 Task: Find round trip flights from New Delhi to Dubai for two passengers in economy class, departing on September 1 and returning on September 15.
Action: Mouse pressed left at (332, 236)
Screenshot: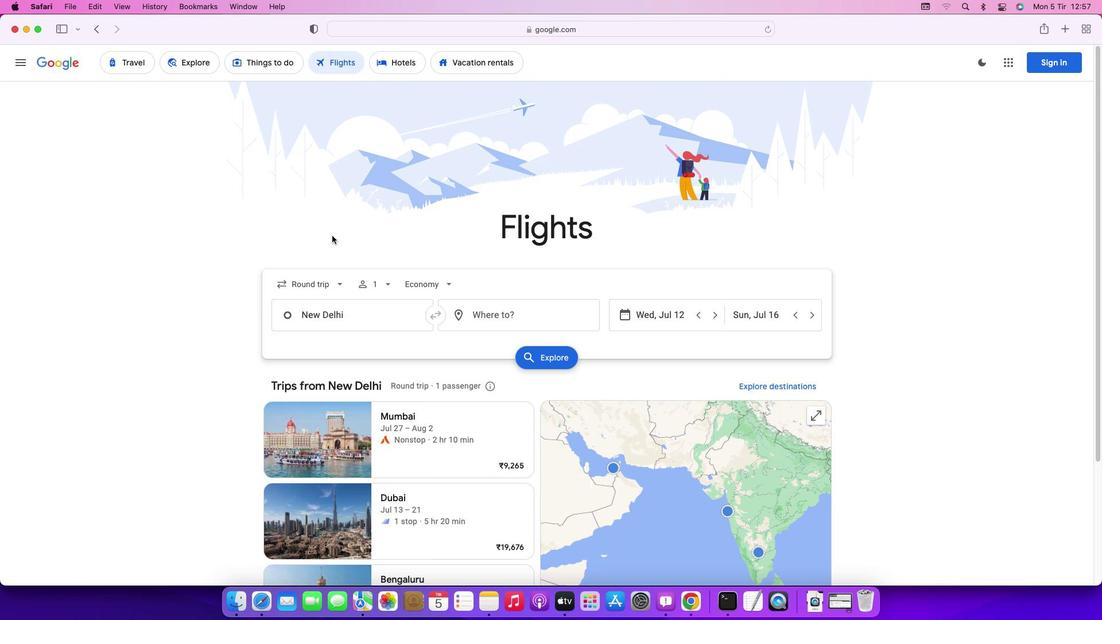 
Action: Mouse moved to (317, 280)
Screenshot: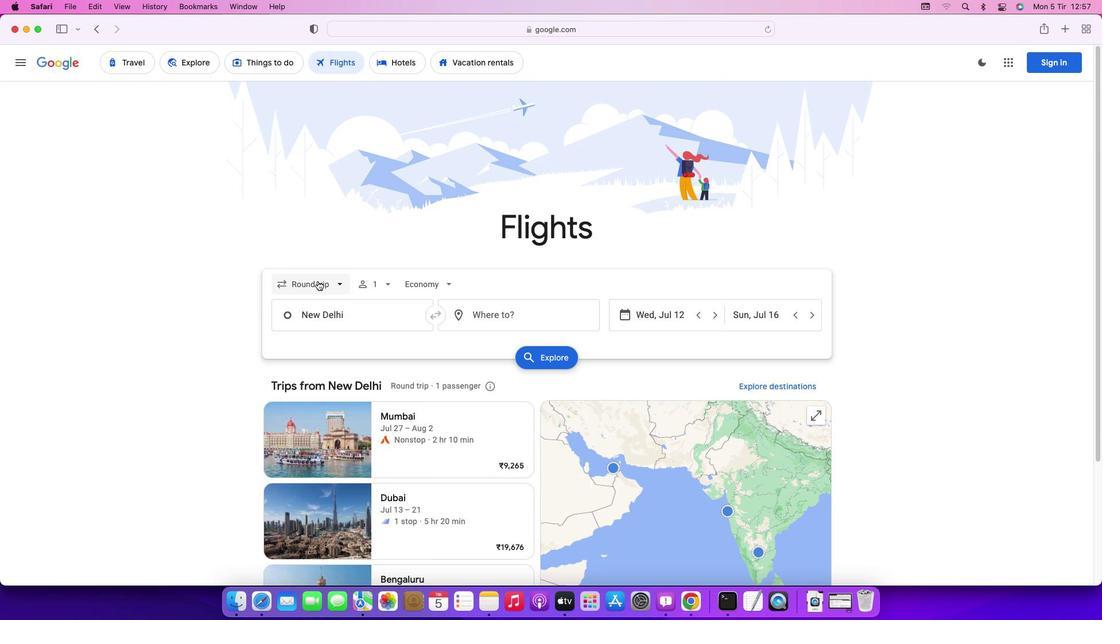 
Action: Mouse pressed left at (317, 280)
Screenshot: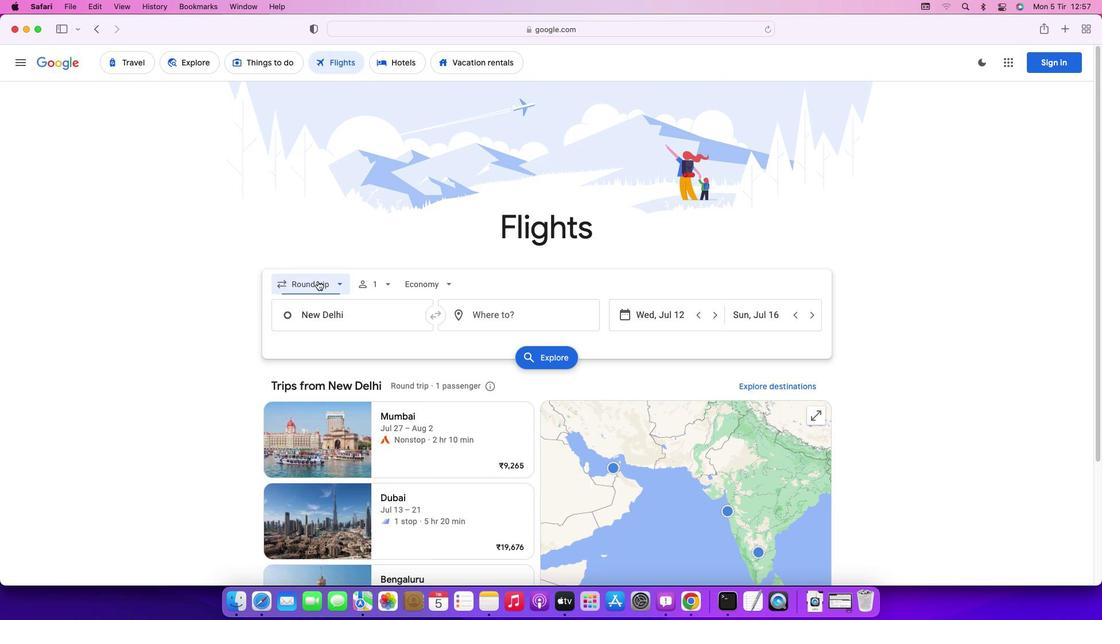 
Action: Mouse moved to (316, 314)
Screenshot: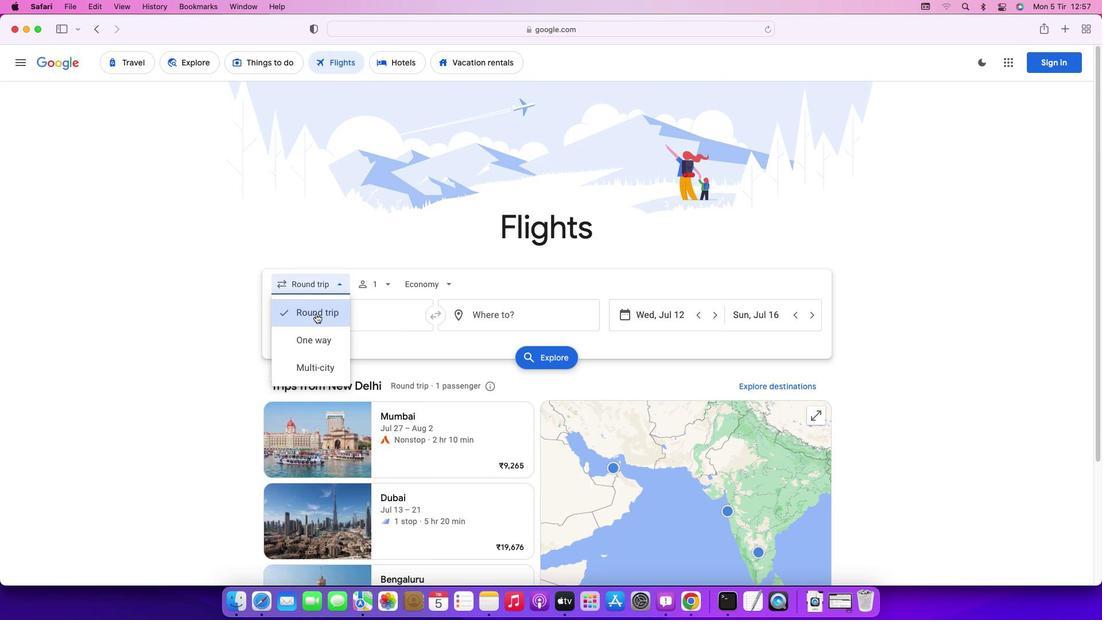
Action: Mouse pressed left at (316, 314)
Screenshot: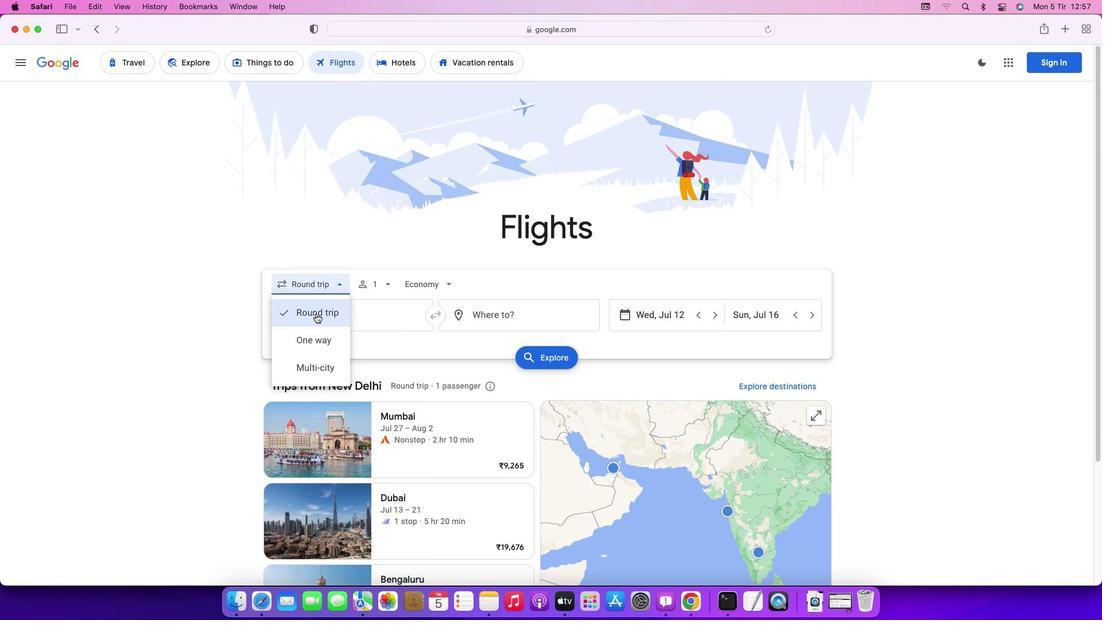 
Action: Mouse moved to (377, 283)
Screenshot: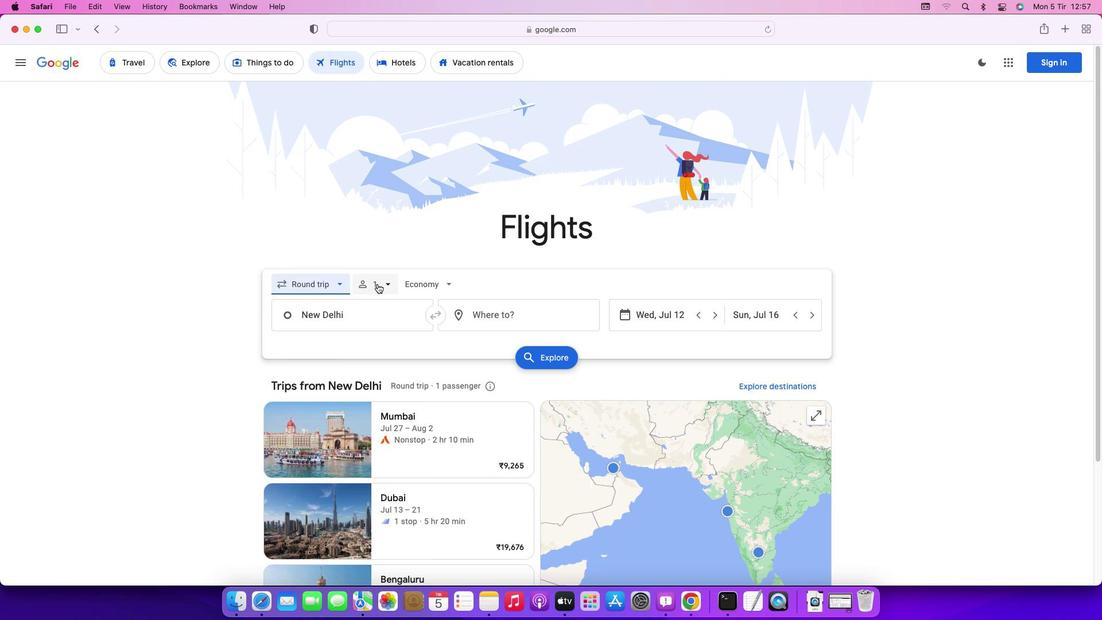 
Action: Mouse pressed left at (377, 283)
Screenshot: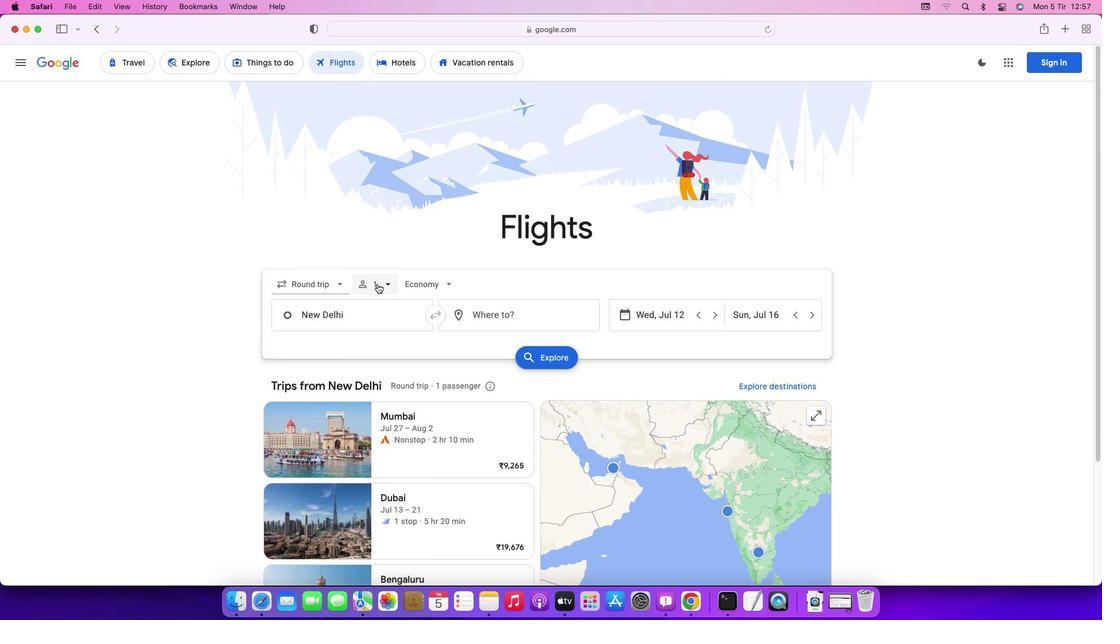 
Action: Mouse moved to (453, 313)
Screenshot: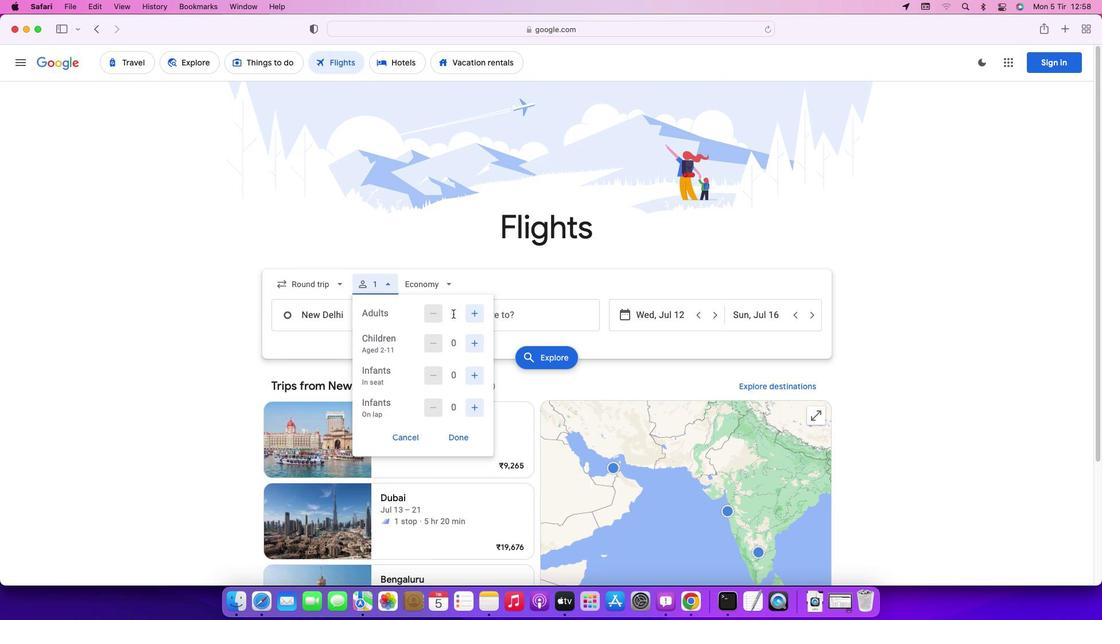 
Action: Mouse pressed left at (453, 313)
Screenshot: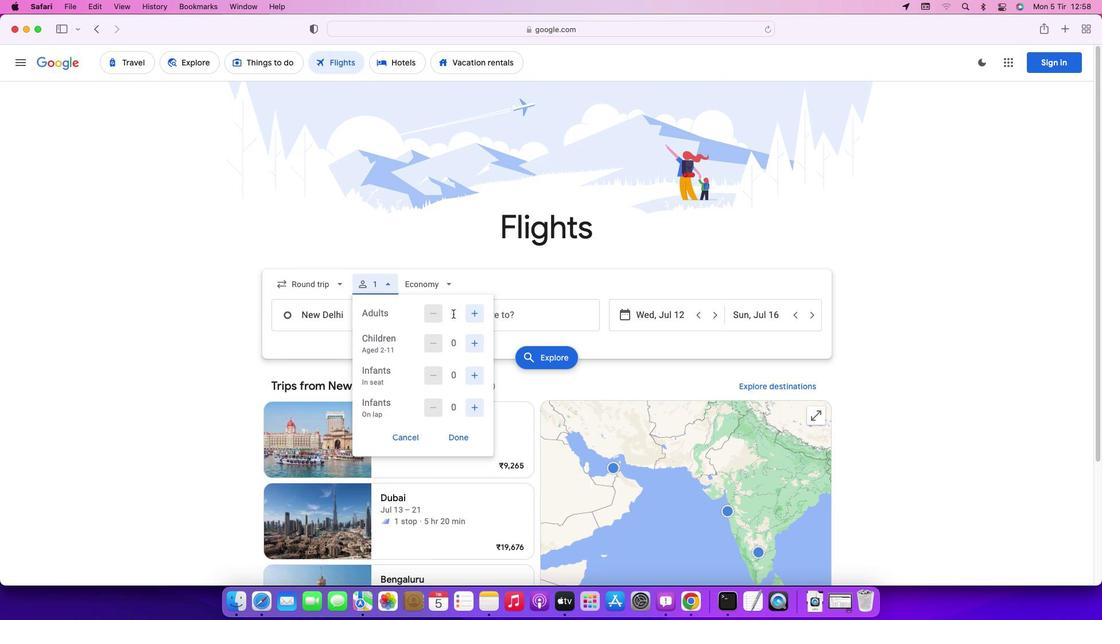 
Action: Mouse moved to (472, 338)
Screenshot: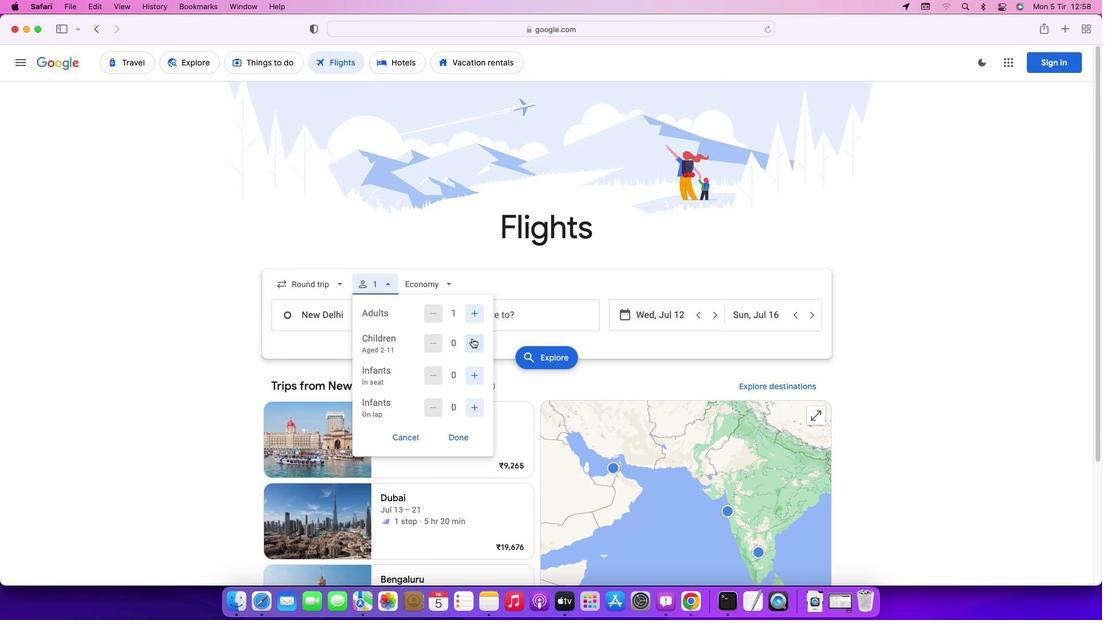 
Action: Mouse pressed left at (472, 338)
Screenshot: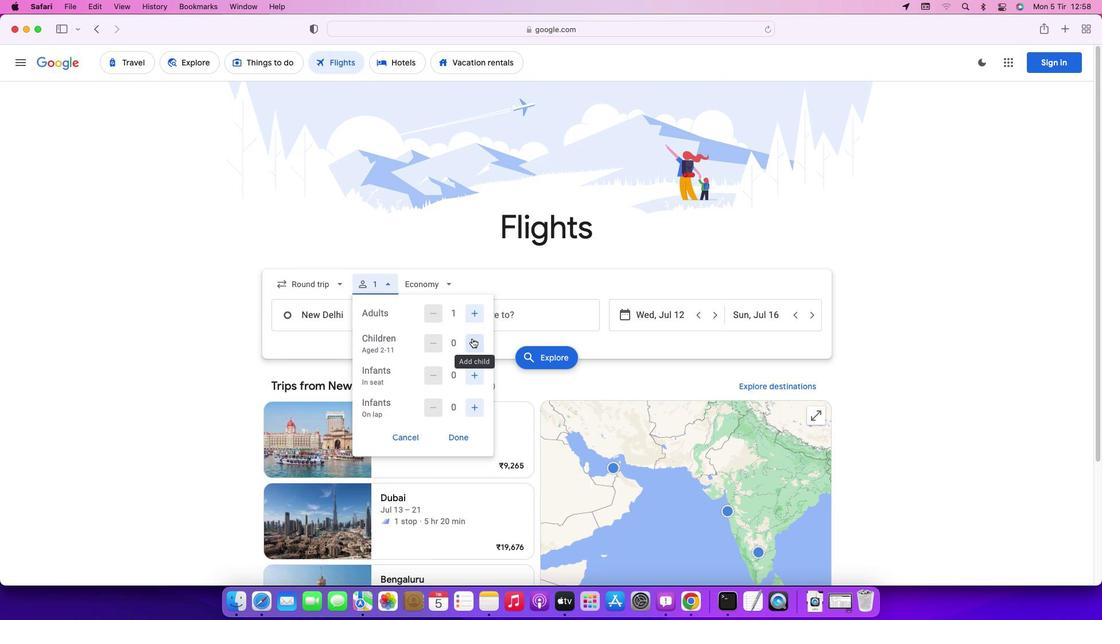 
Action: Mouse moved to (457, 439)
Screenshot: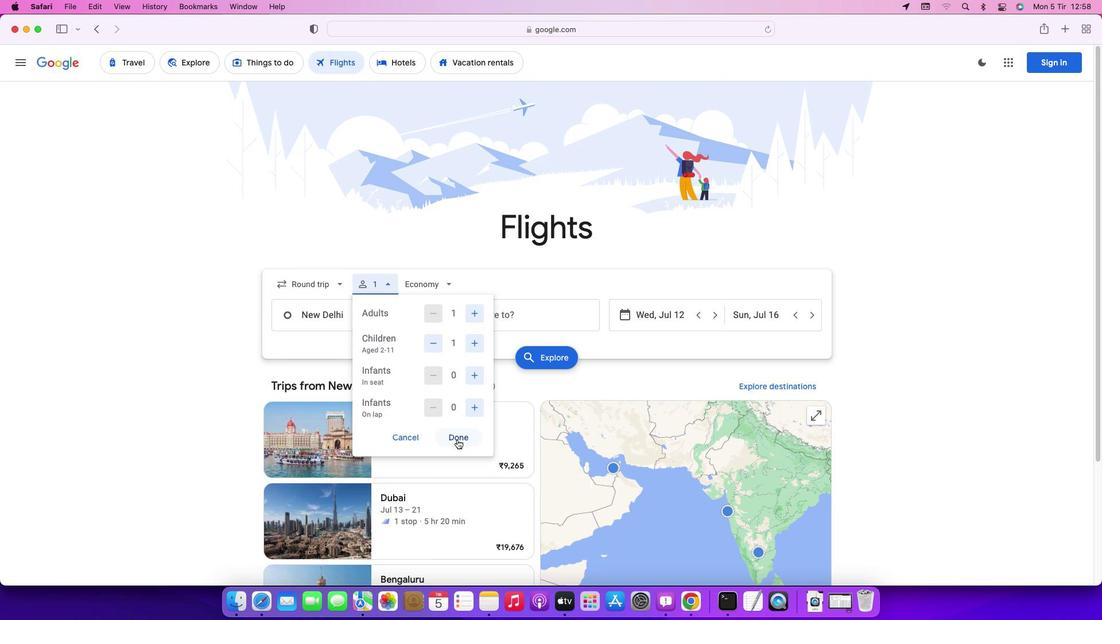 
Action: Mouse pressed left at (457, 439)
Screenshot: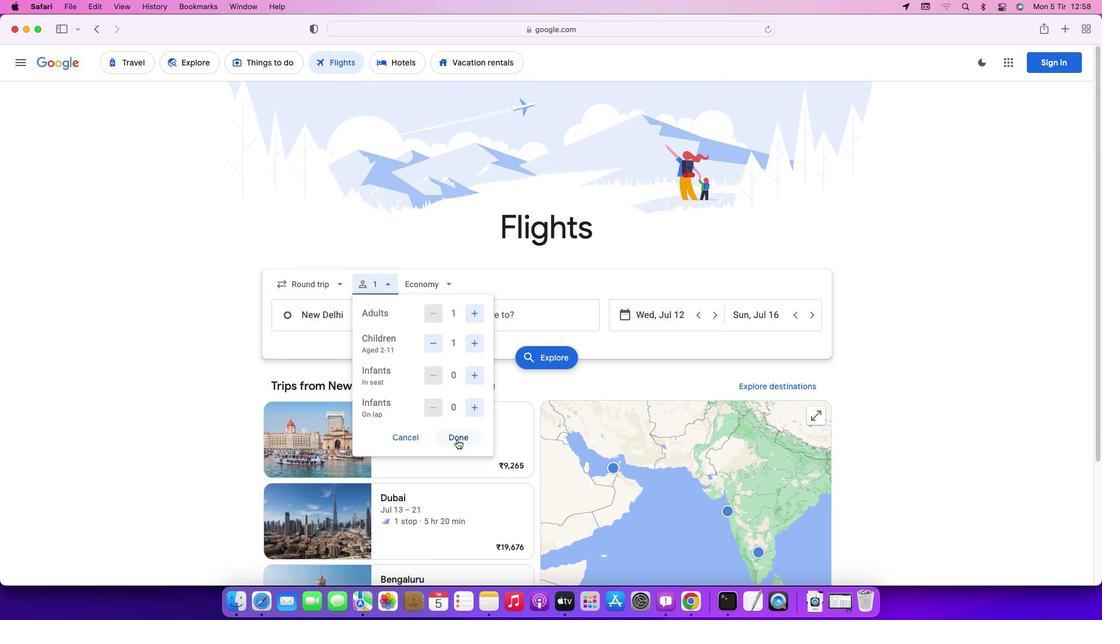 
Action: Mouse moved to (437, 286)
Screenshot: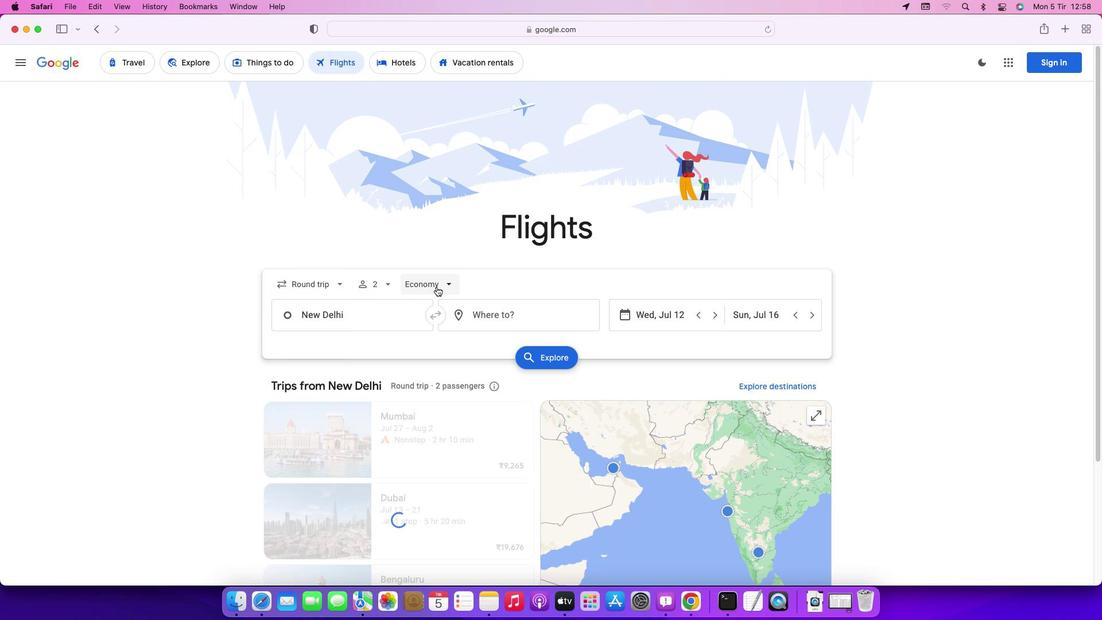 
Action: Mouse pressed left at (437, 286)
Screenshot: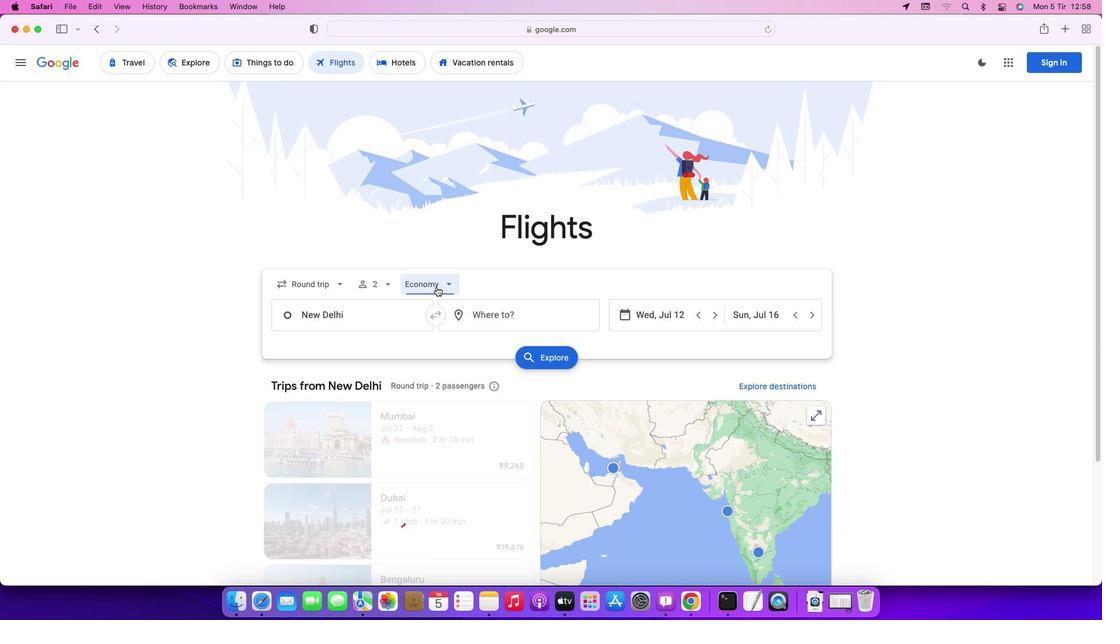 
Action: Mouse moved to (442, 315)
Screenshot: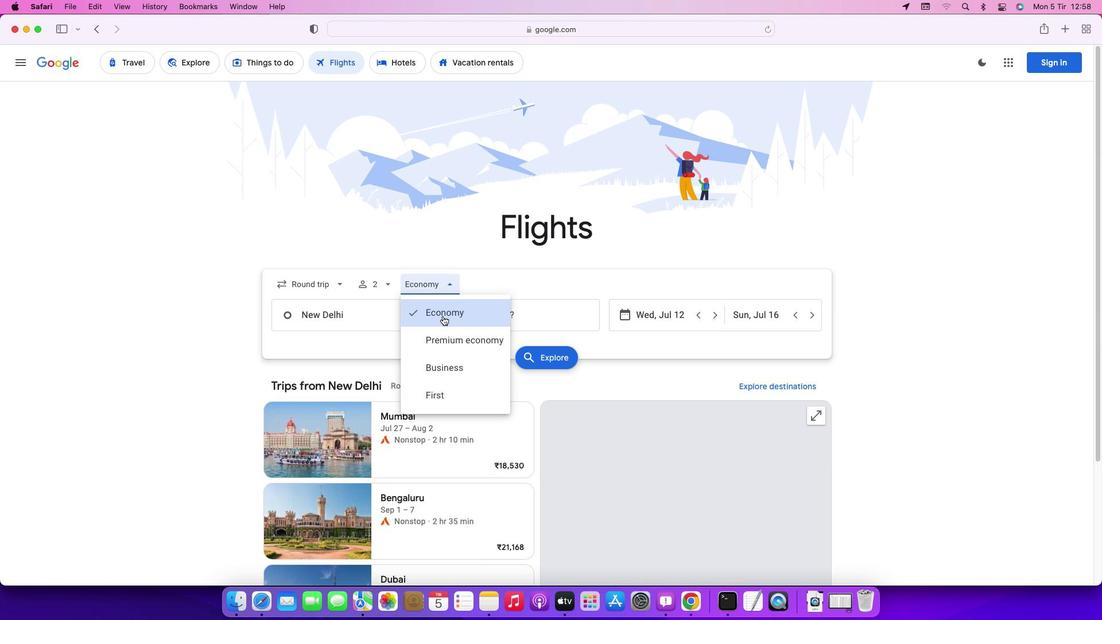 
Action: Mouse pressed left at (442, 315)
Screenshot: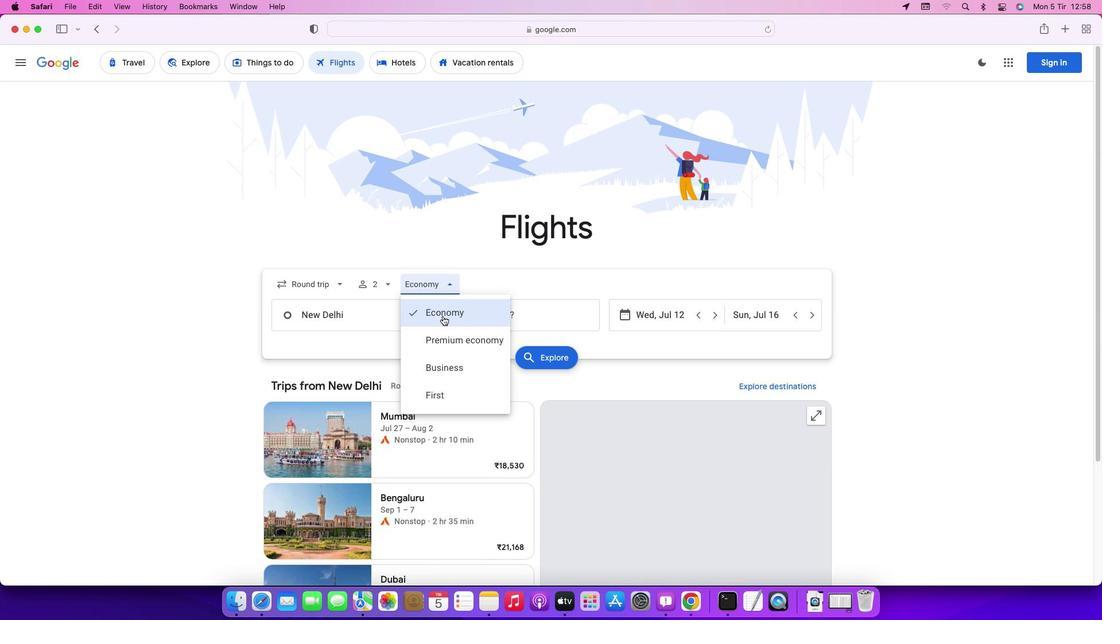 
Action: Mouse moved to (367, 319)
Screenshot: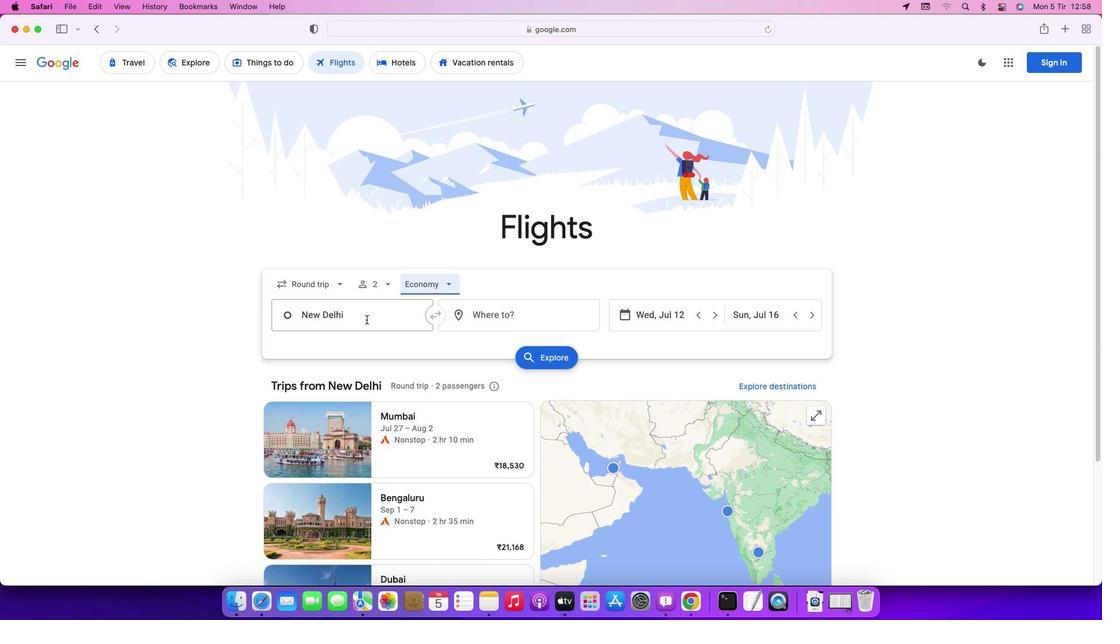
Action: Mouse pressed left at (367, 319)
Screenshot: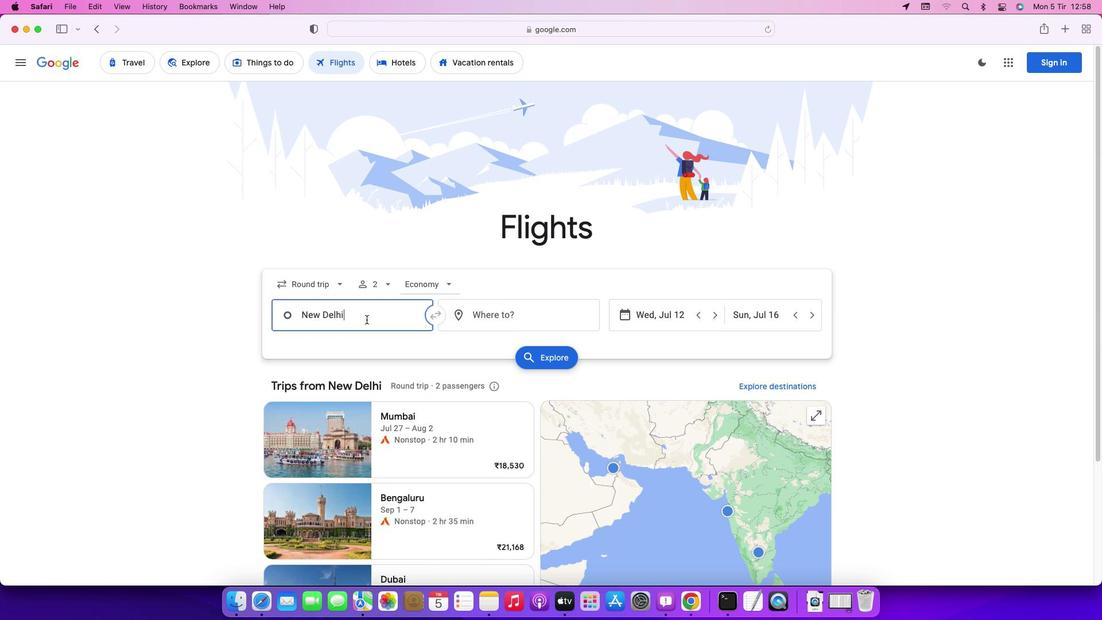 
Action: Mouse moved to (364, 319)
Screenshot: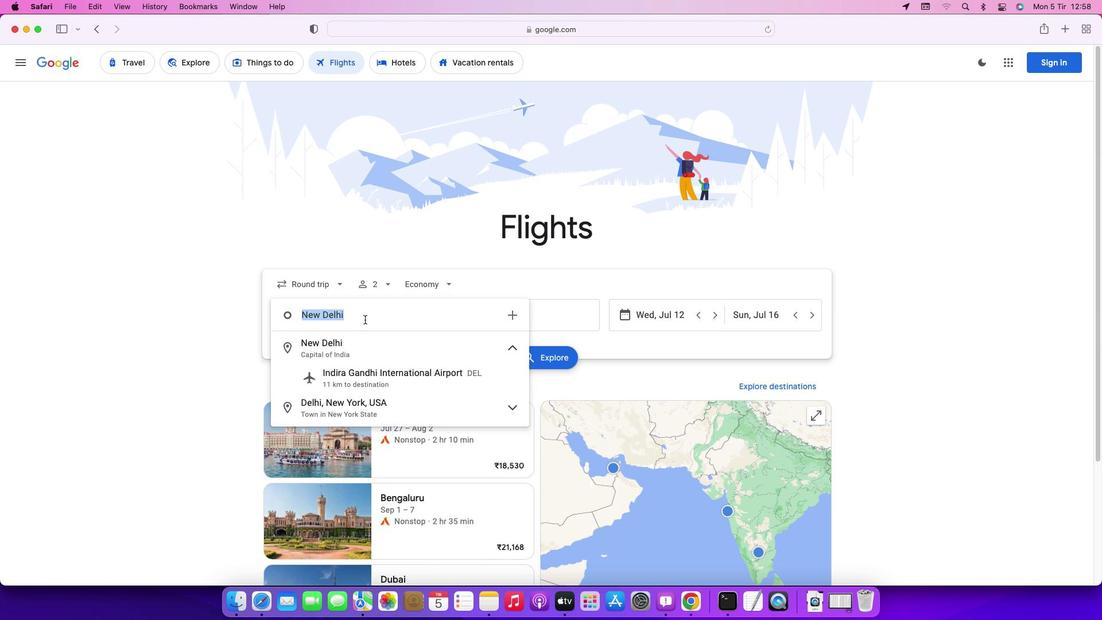 
Action: Key pressed Key.backspaceKey.caps_lock'D'Key.caps_lock'e''l''h''i'Key.enter
Screenshot: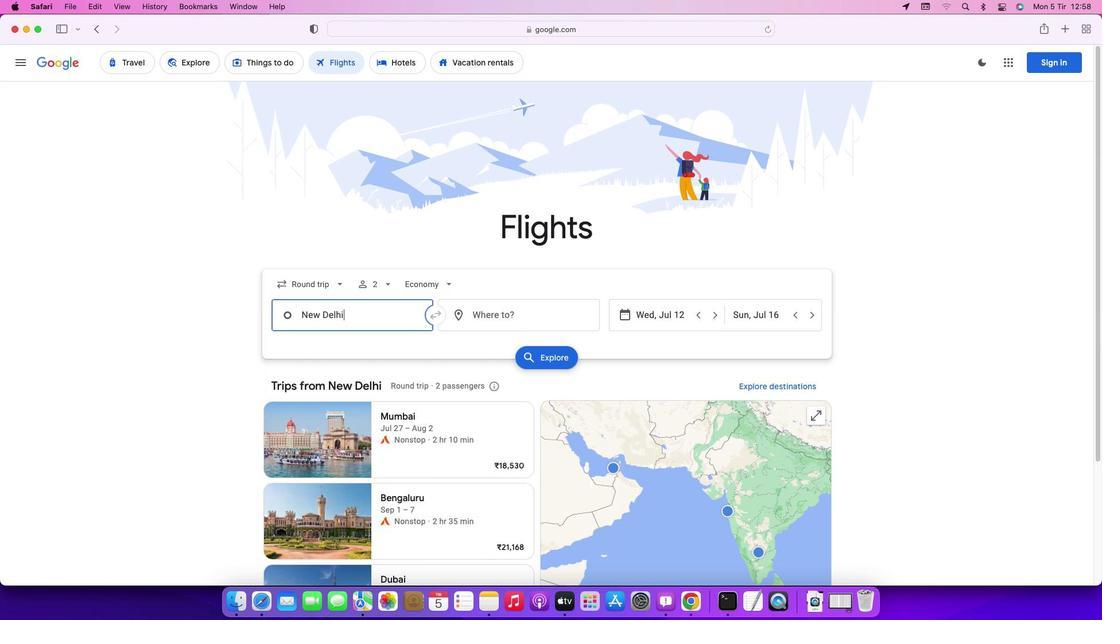 
Action: Mouse moved to (504, 319)
Screenshot: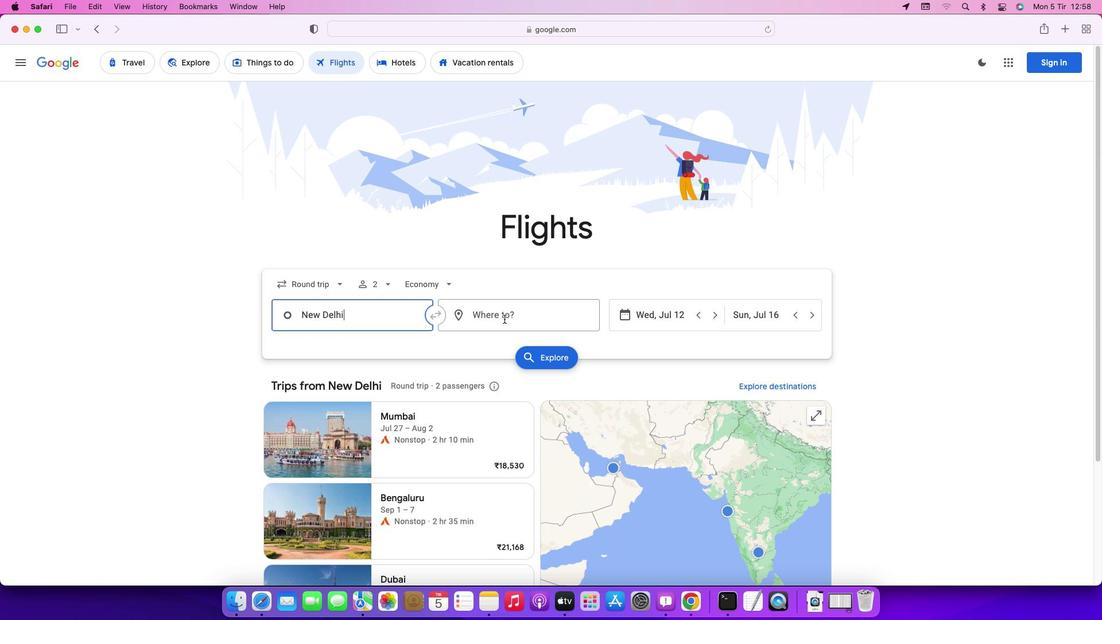 
Action: Mouse pressed left at (504, 319)
Screenshot: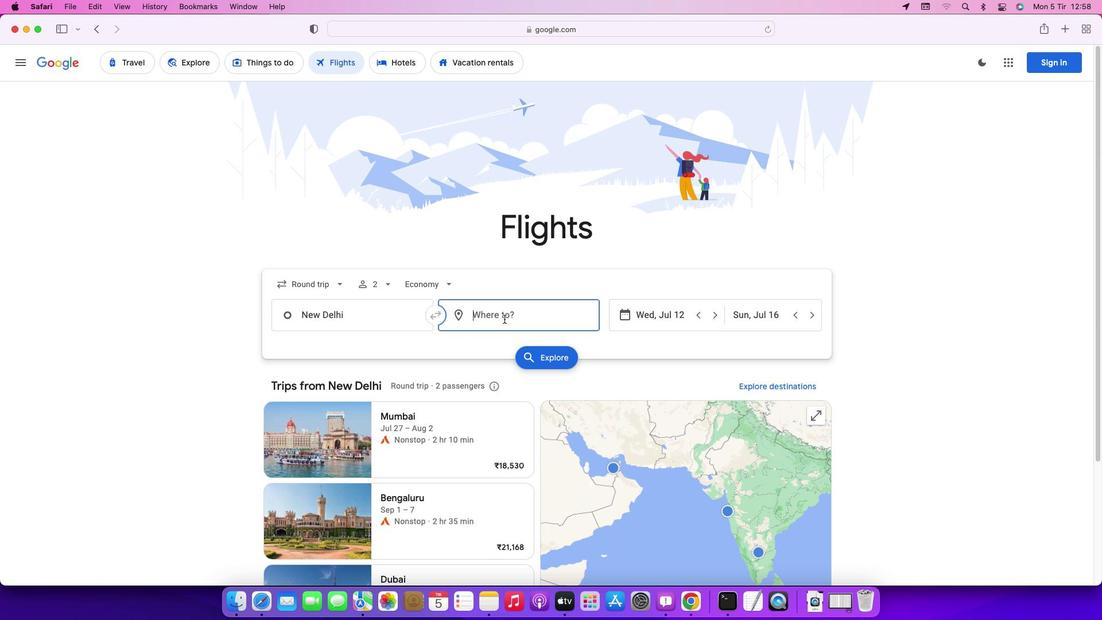 
Action: Key pressed Key.caps_lock'D'Key.caps_lock'u''b''a''i'Key.enter
Screenshot: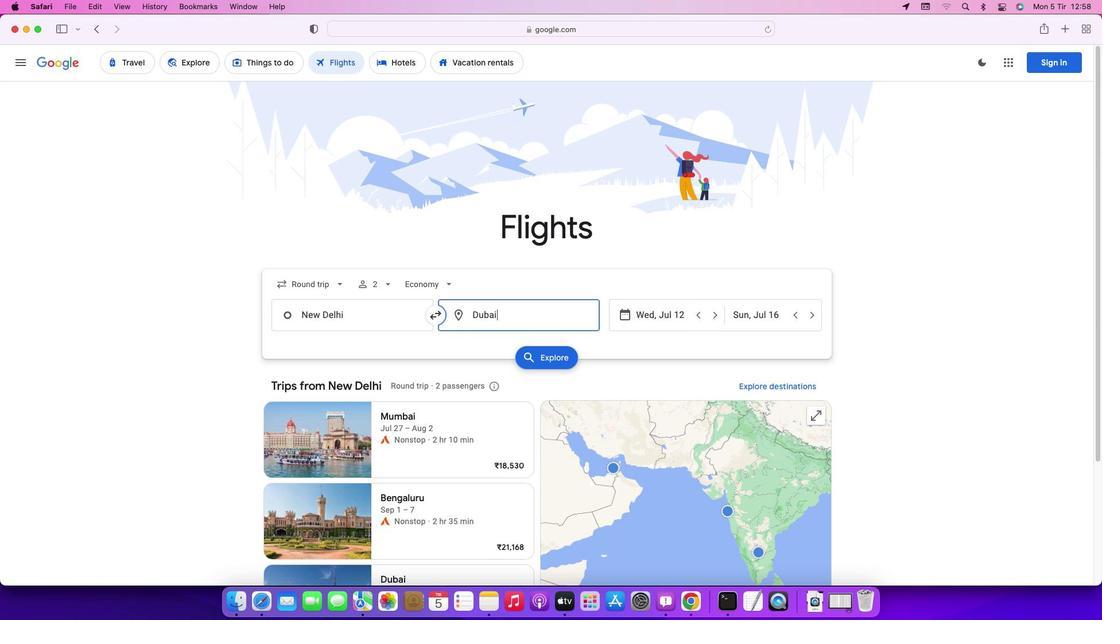 
Action: Mouse moved to (648, 319)
Screenshot: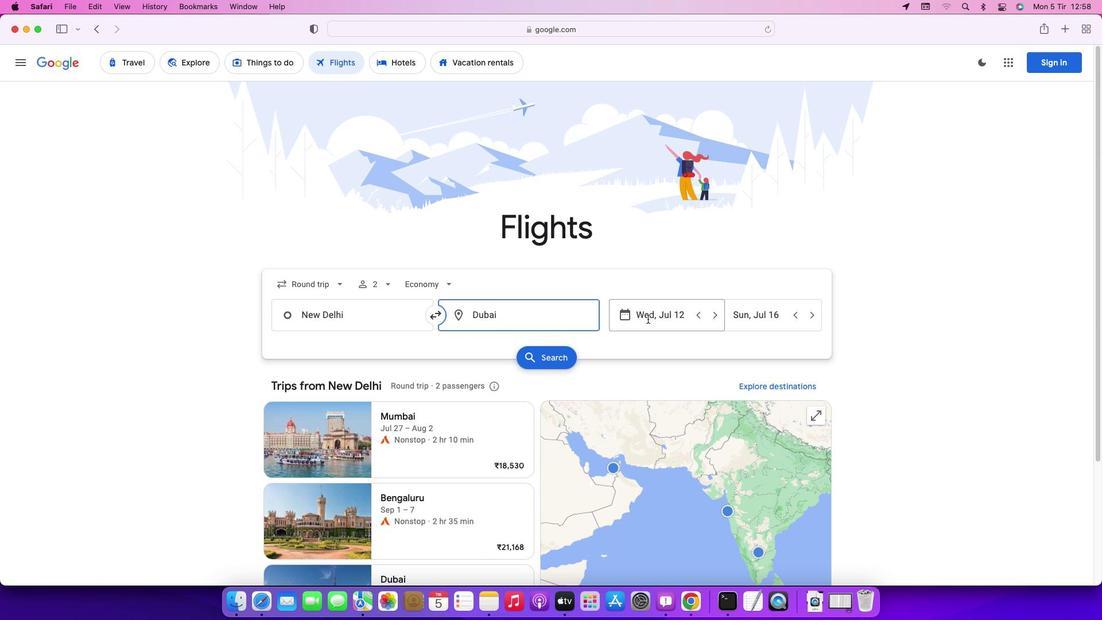 
Action: Mouse pressed left at (648, 319)
Screenshot: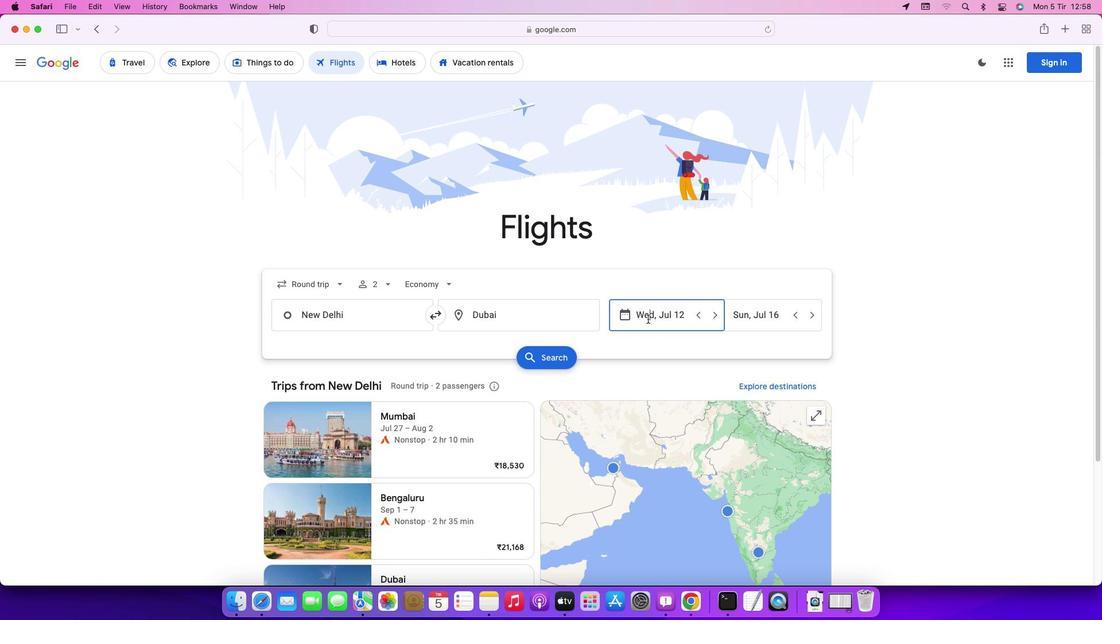 
Action: Mouse moved to (831, 433)
Screenshot: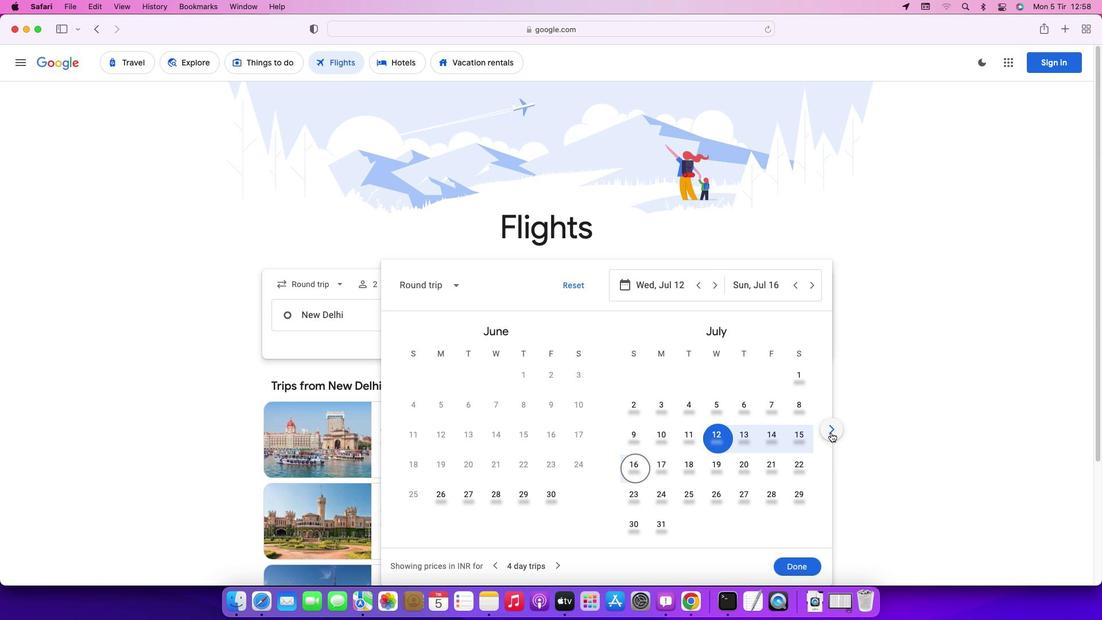 
Action: Mouse pressed left at (831, 433)
Screenshot: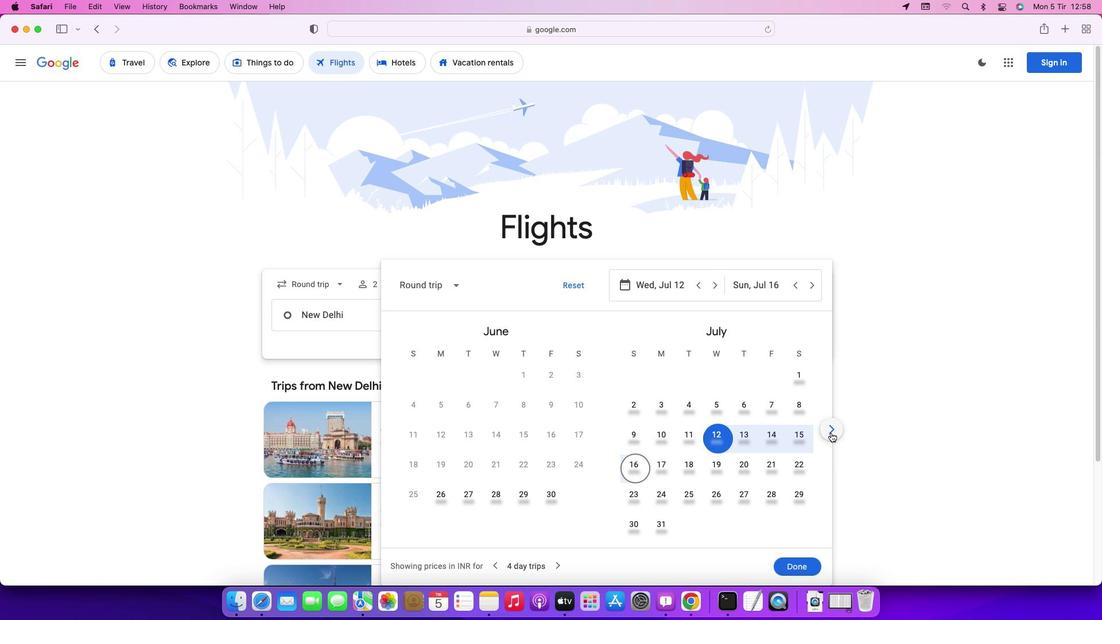 
Action: Mouse moved to (829, 430)
Screenshot: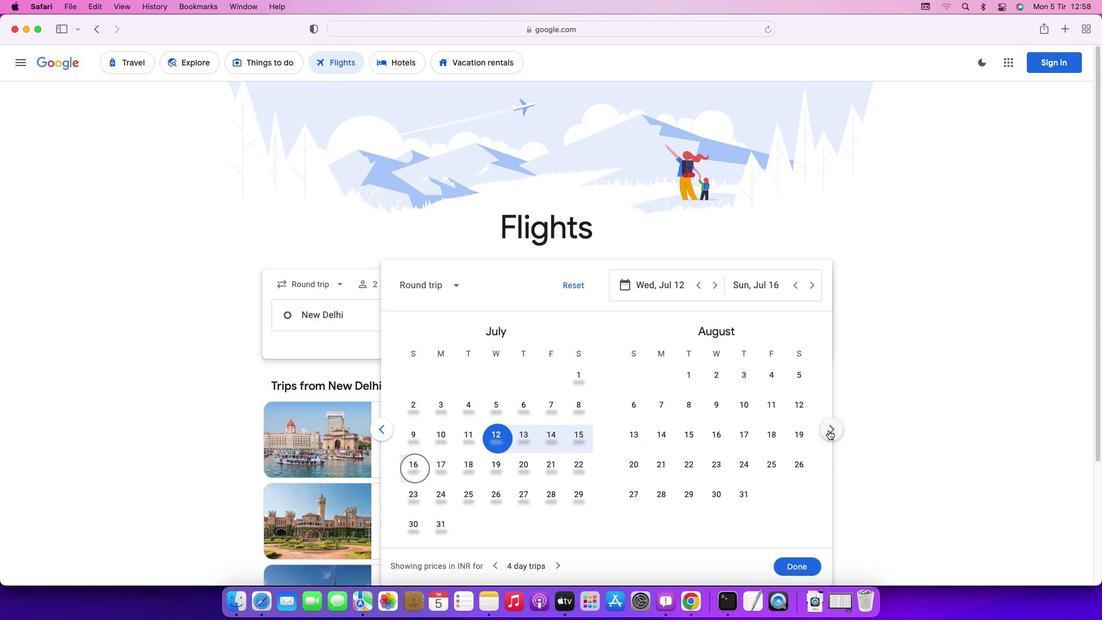 
Action: Mouse pressed left at (829, 430)
Screenshot: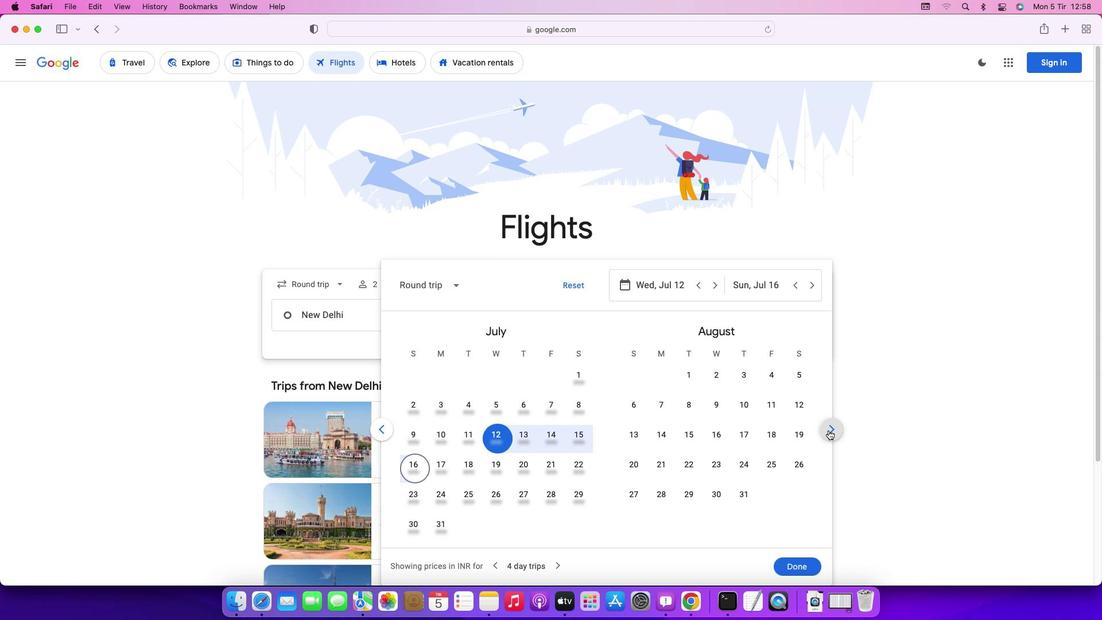 
Action: Mouse moved to (775, 378)
Screenshot: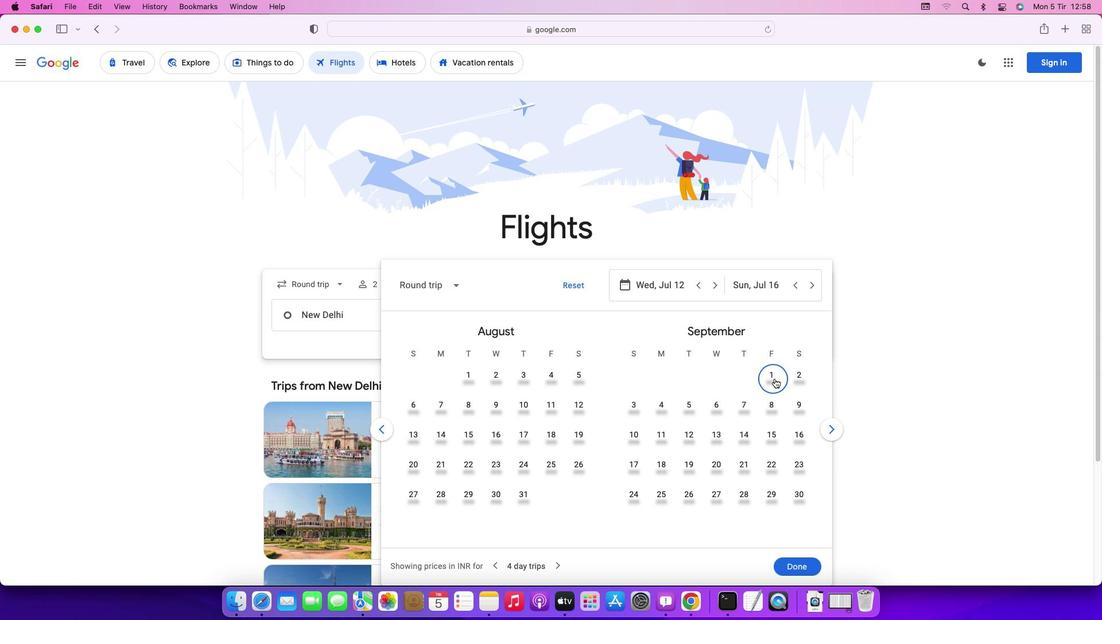 
Action: Mouse pressed left at (775, 378)
Screenshot: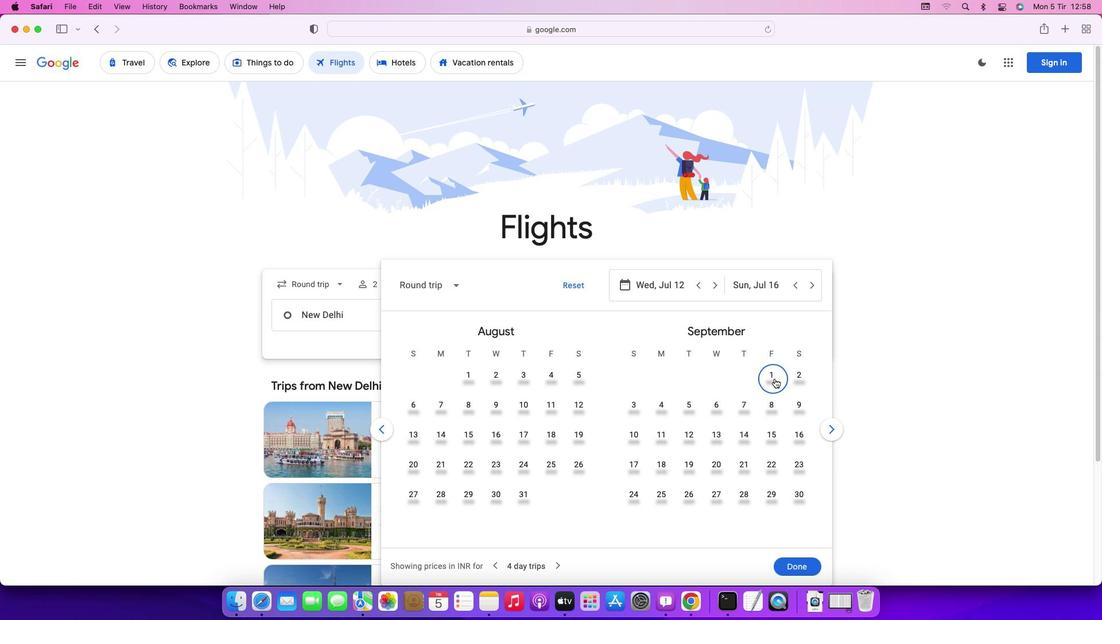 
Action: Mouse moved to (771, 435)
Screenshot: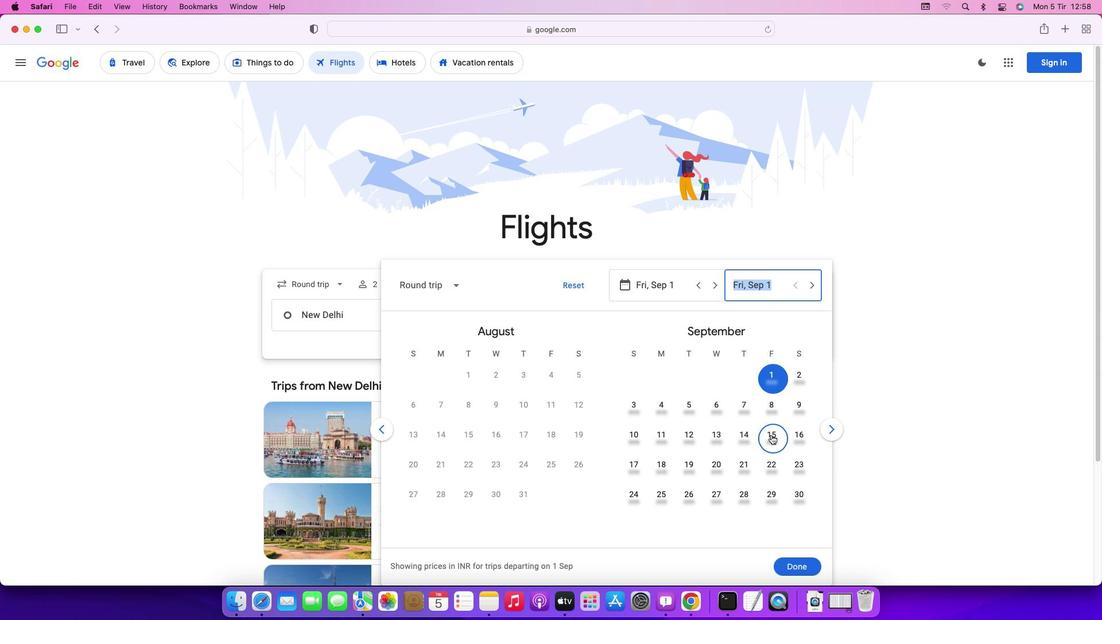 
Action: Mouse pressed left at (771, 435)
Screenshot: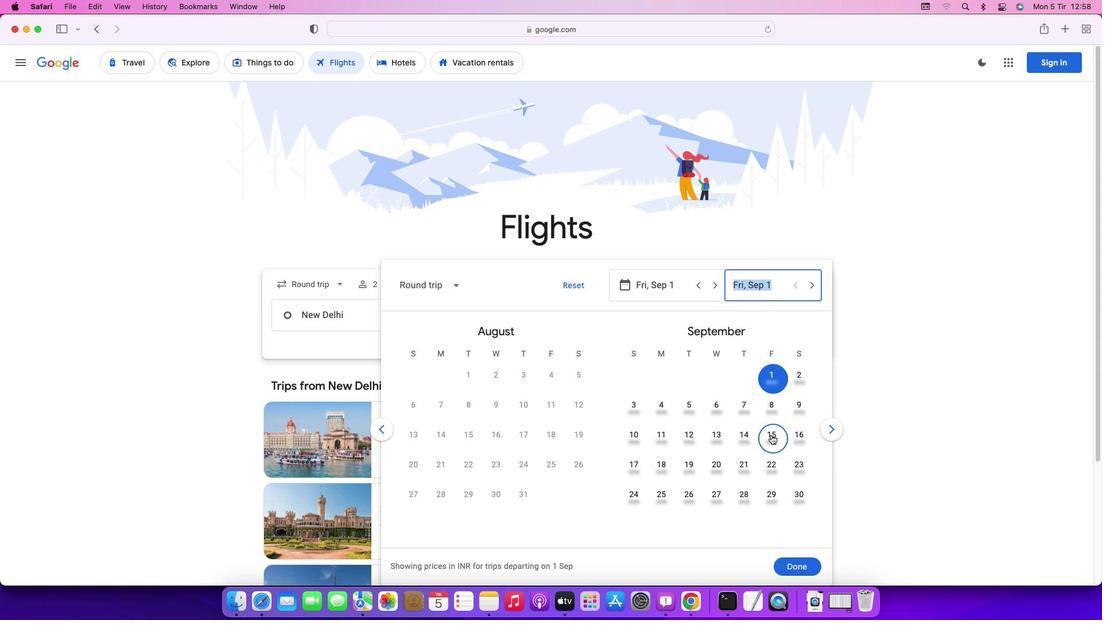 
Action: Mouse moved to (792, 562)
Screenshot: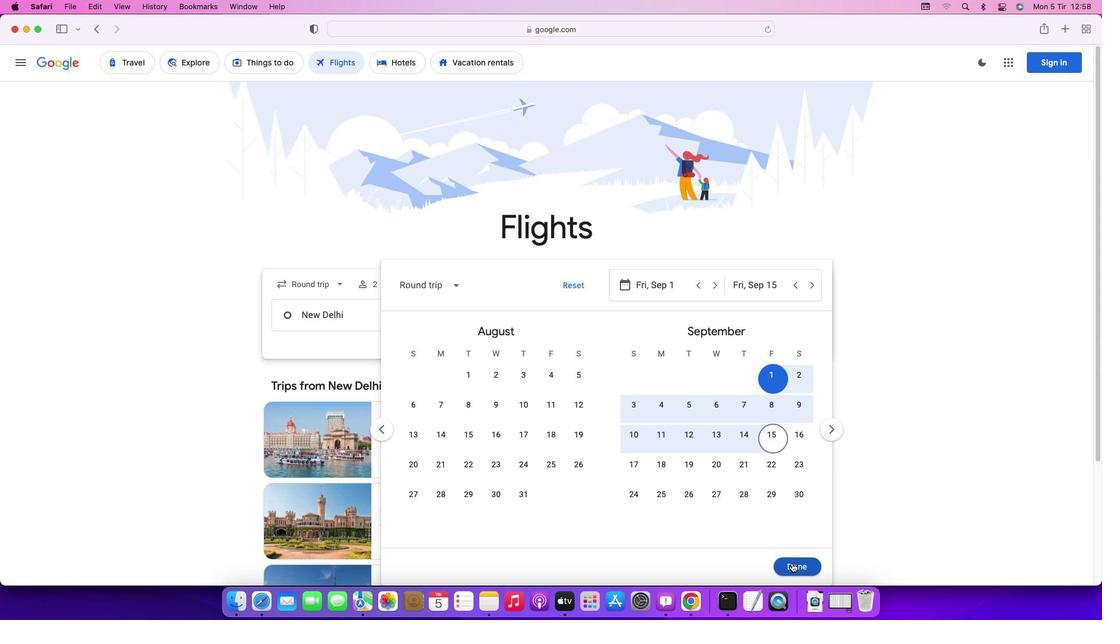 
Action: Mouse pressed left at (792, 562)
Screenshot: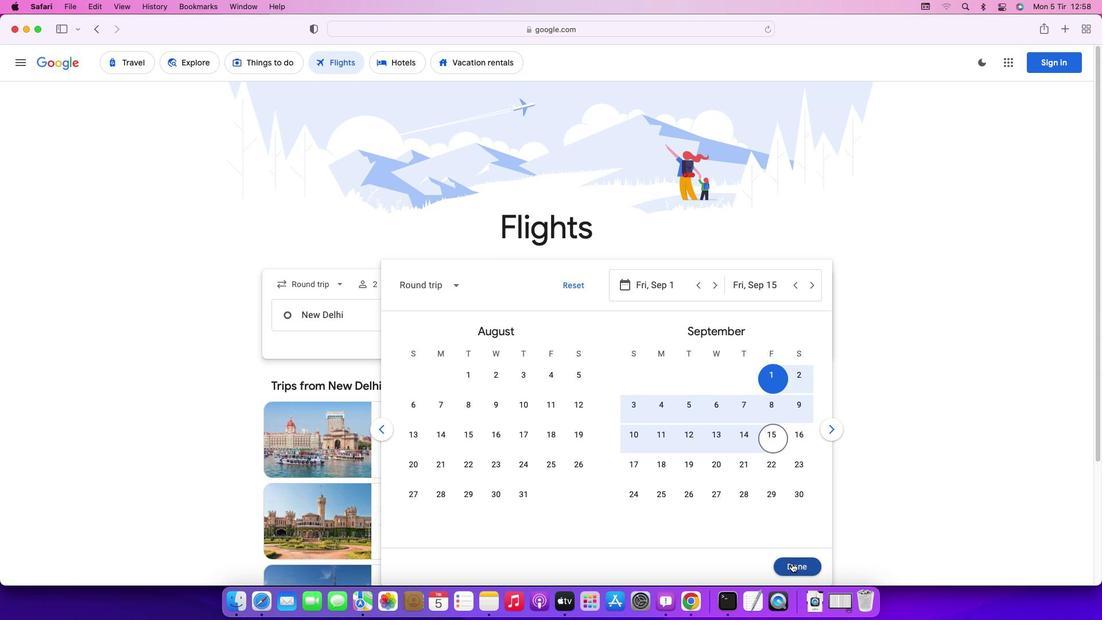 
Action: Mouse moved to (560, 358)
Screenshot: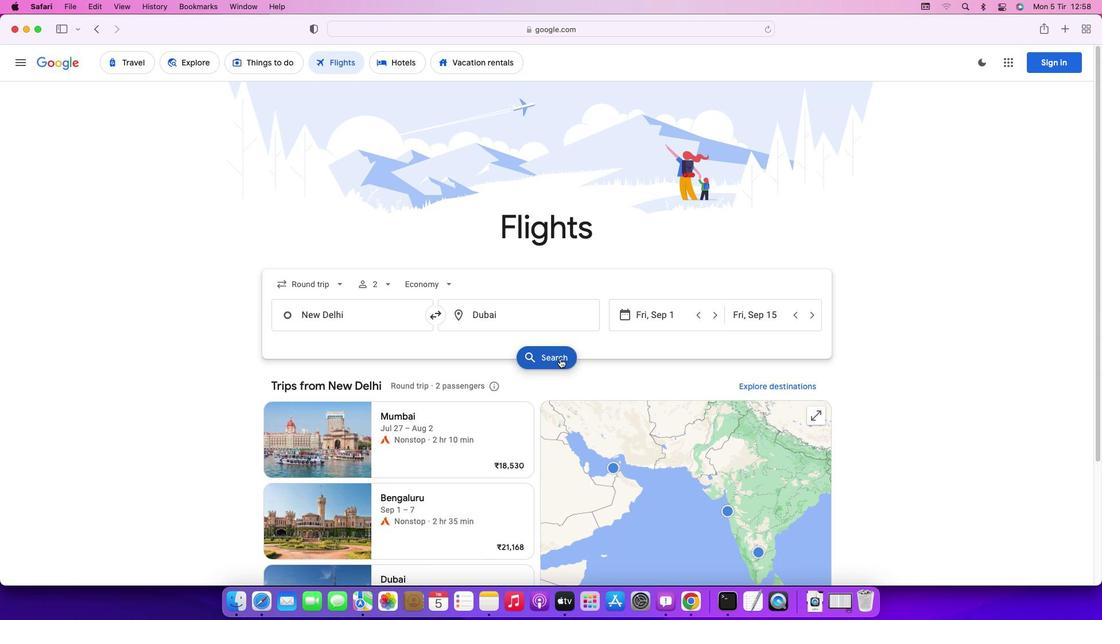
Action: Mouse pressed left at (560, 358)
Screenshot: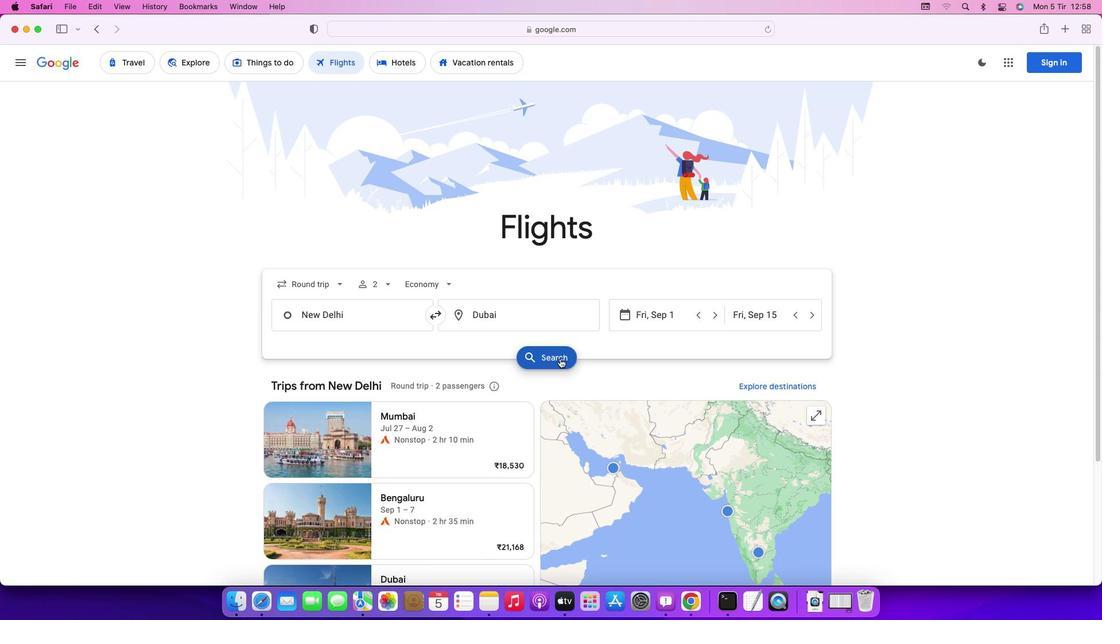 
Action: Mouse moved to (819, 267)
Screenshot: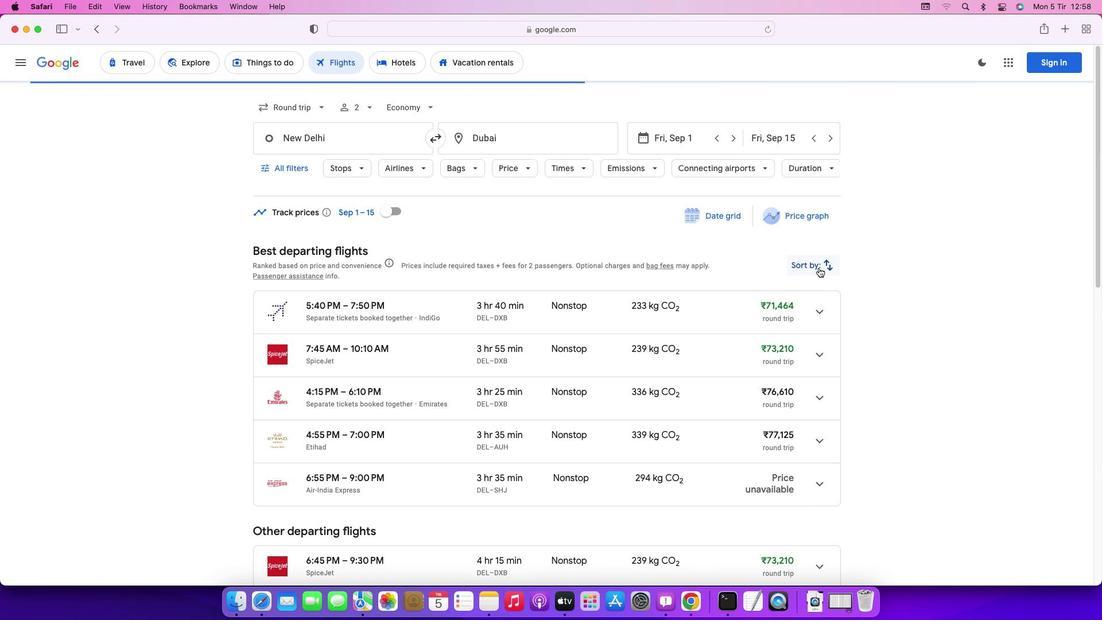 
Action: Mouse pressed left at (819, 267)
Screenshot: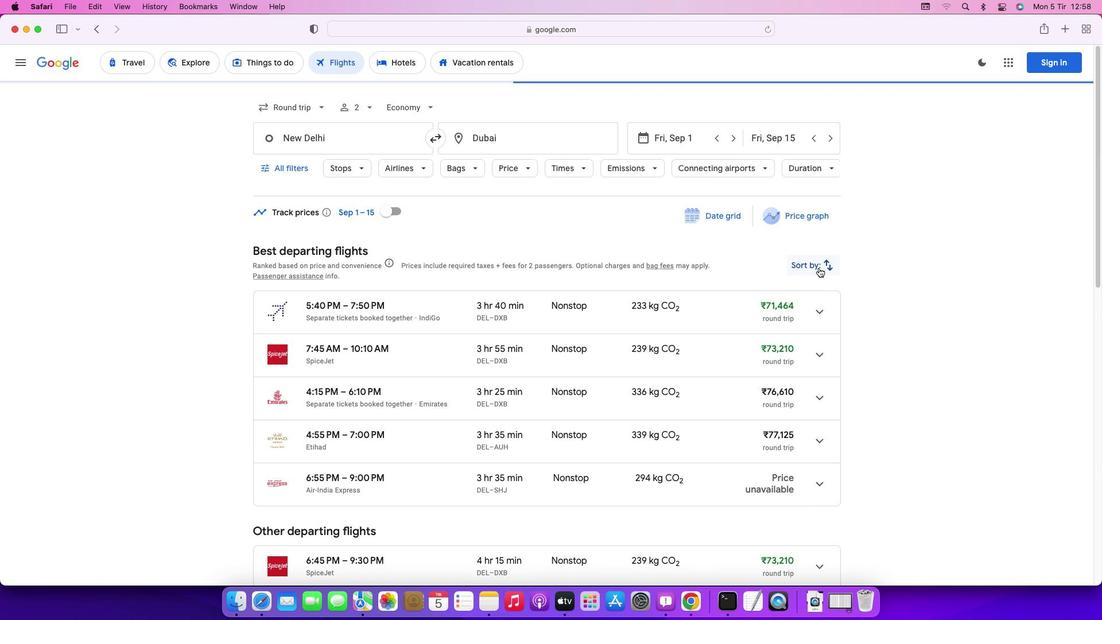 
Action: Mouse moved to (796, 325)
Screenshot: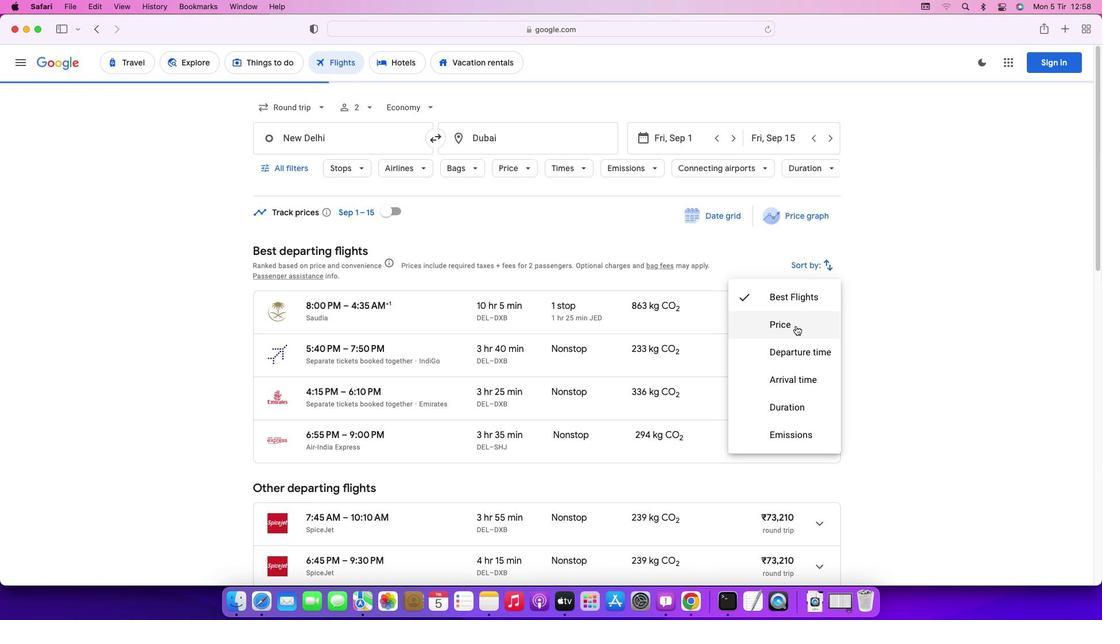 
Action: Mouse pressed left at (796, 325)
Screenshot: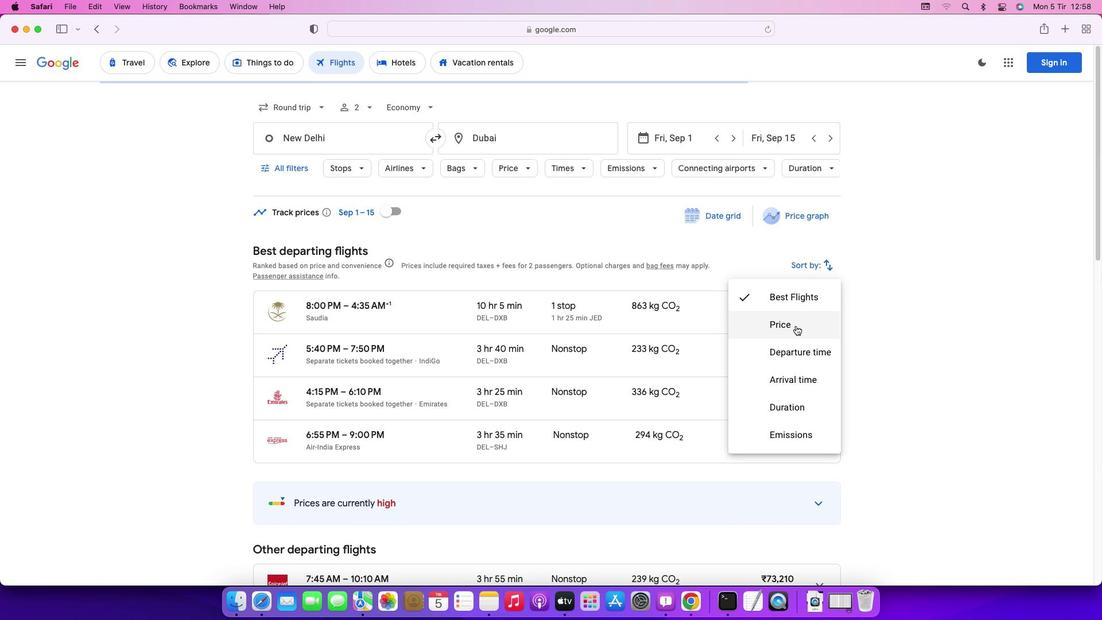 
Action: Mouse moved to (883, 376)
Screenshot: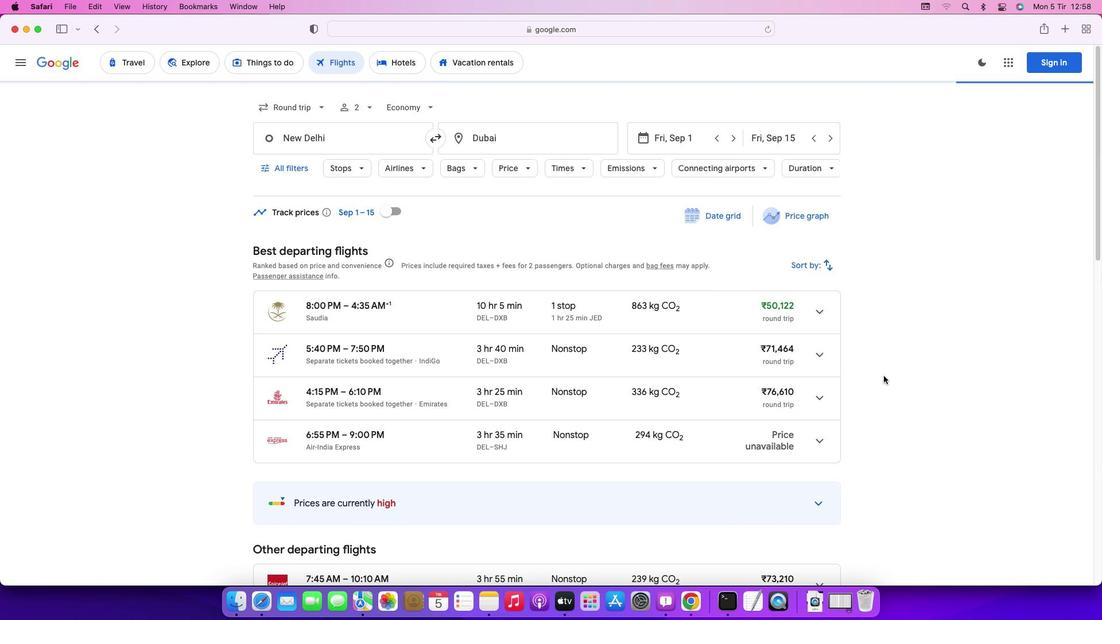 
Action: Mouse scrolled (883, 376) with delta (0, 0)
Screenshot: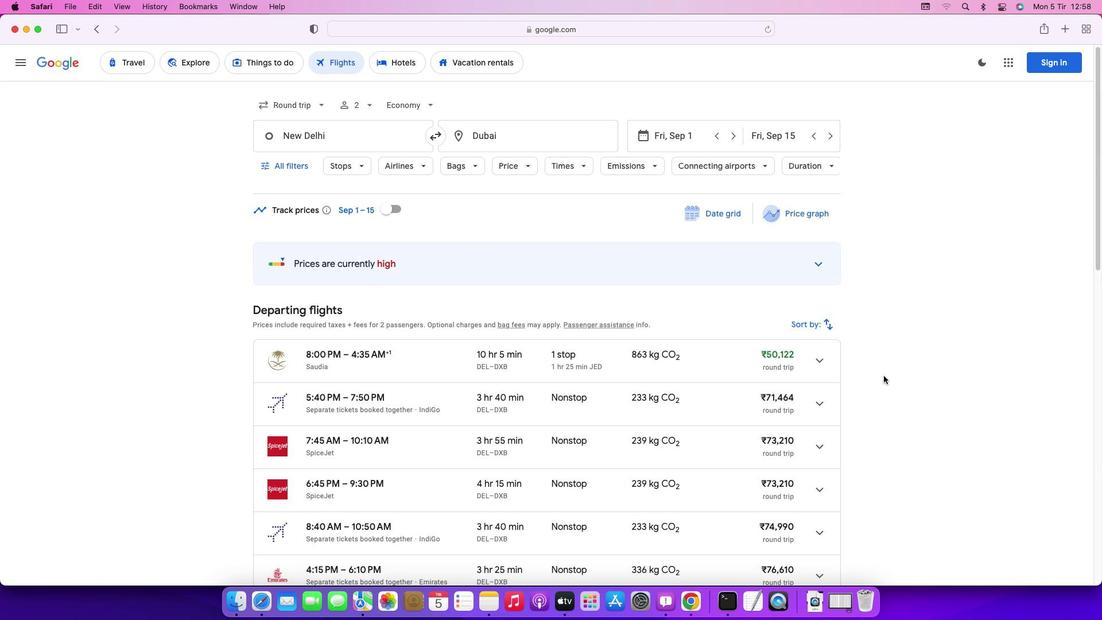 
Action: Mouse scrolled (883, 376) with delta (0, 0)
Screenshot: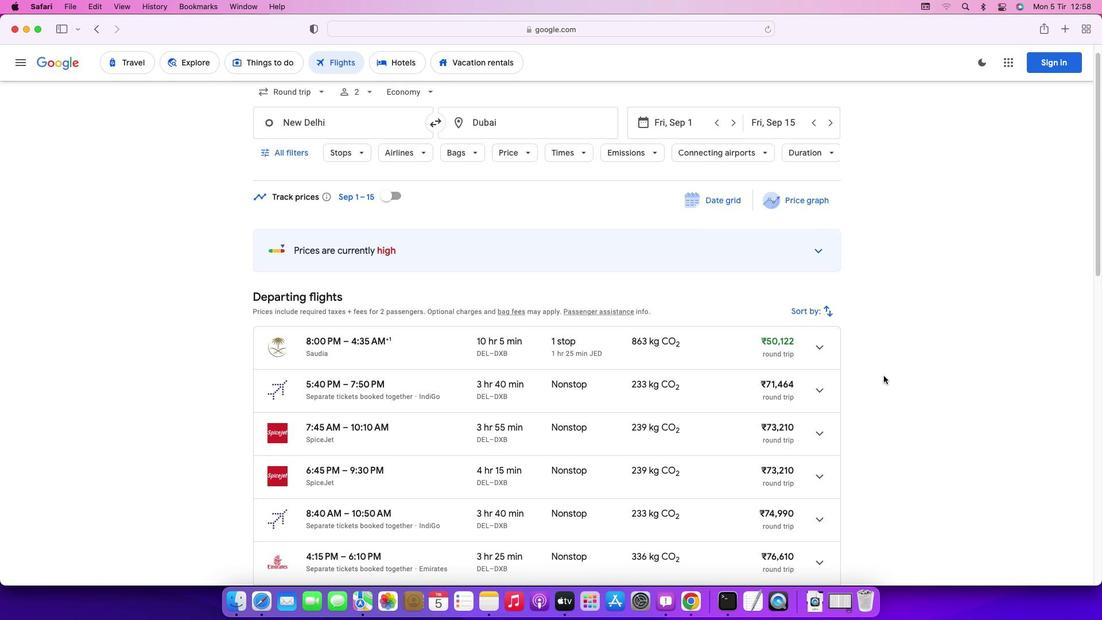 
Action: Mouse scrolled (883, 376) with delta (0, 0)
Screenshot: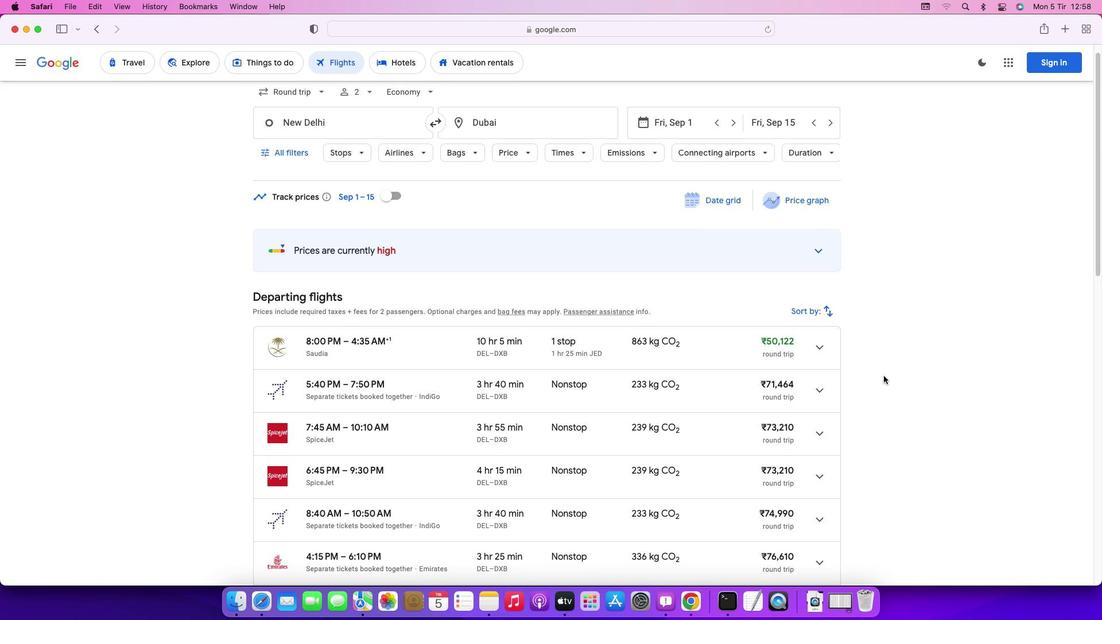 
Action: Mouse scrolled (883, 376) with delta (0, 0)
Screenshot: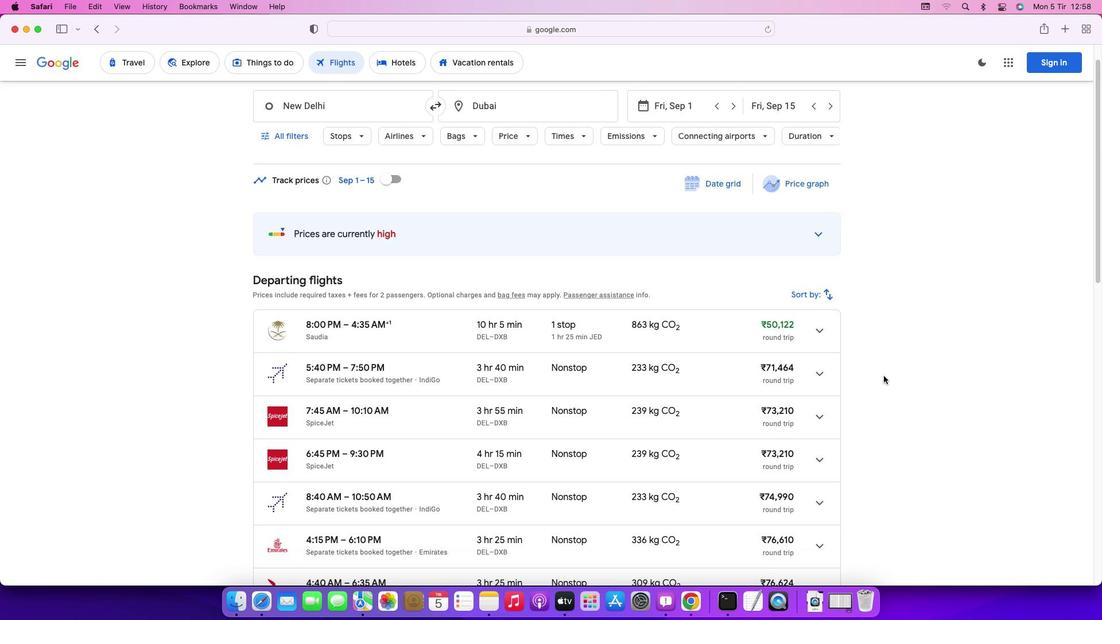 
Action: Mouse scrolled (883, 376) with delta (0, 0)
Screenshot: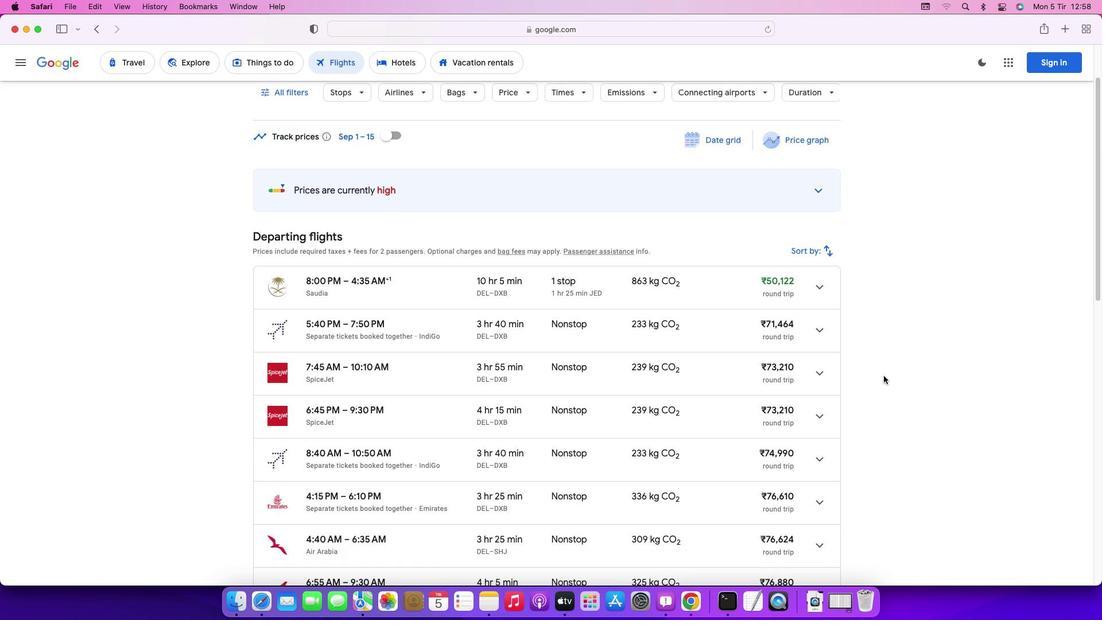 
Action: Mouse scrolled (883, 376) with delta (0, 0)
Screenshot: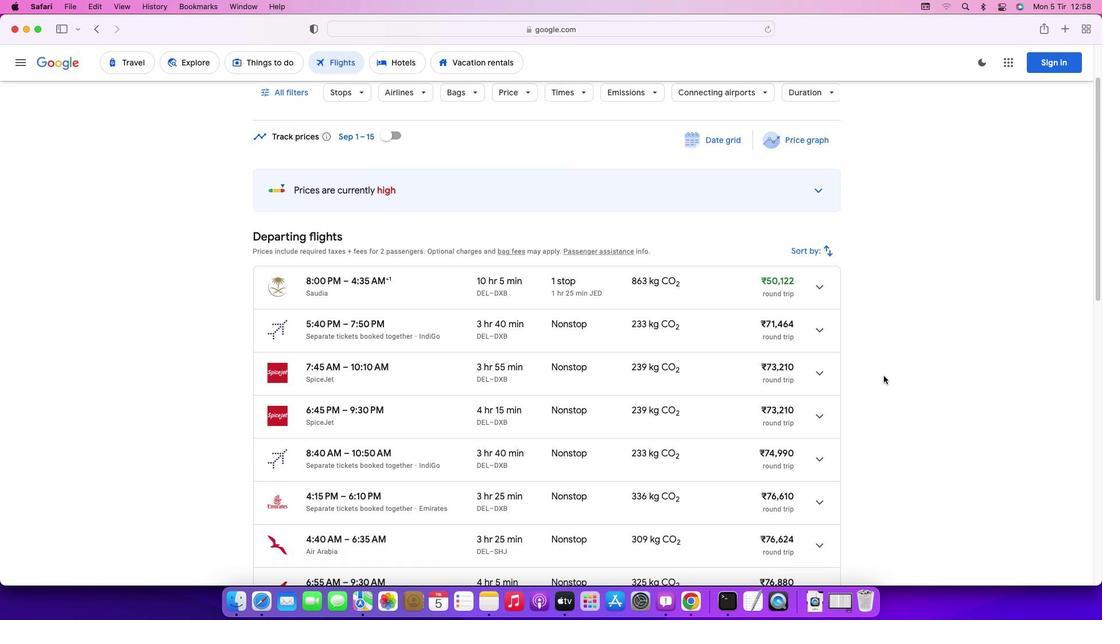 
Action: Mouse scrolled (883, 376) with delta (0, 0)
Screenshot: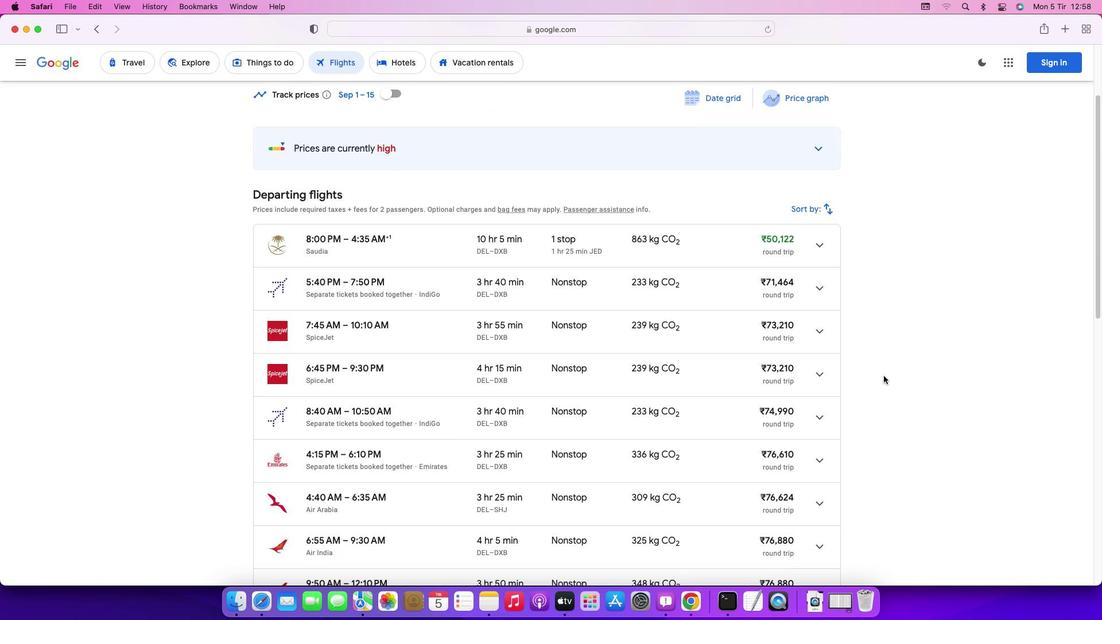 
Action: Mouse scrolled (883, 376) with delta (0, 0)
Screenshot: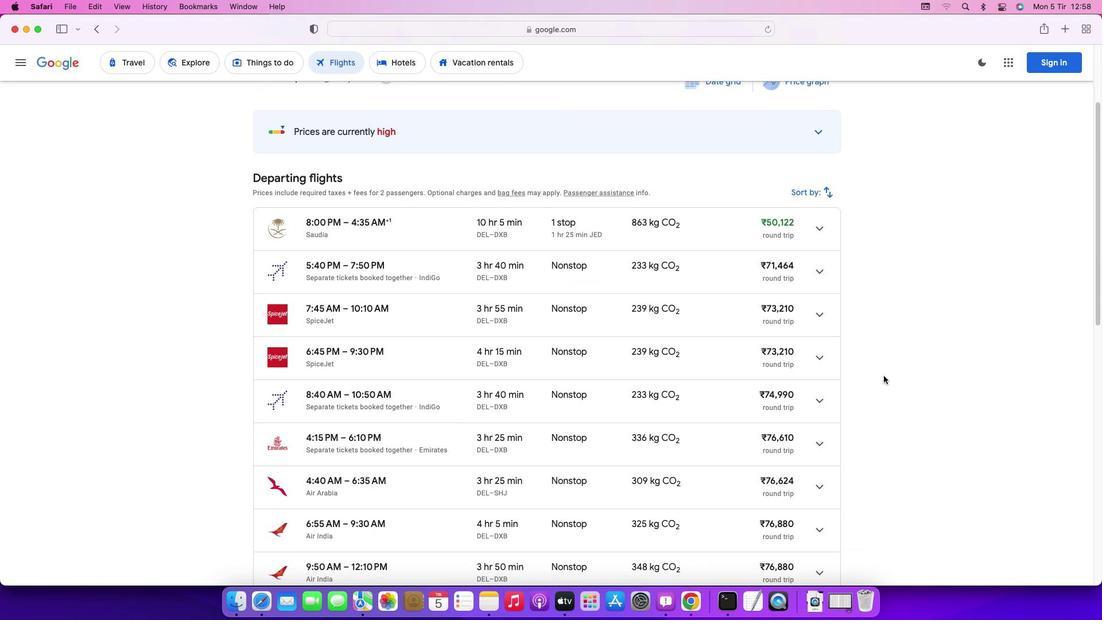 
Action: Mouse scrolled (883, 376) with delta (0, 0)
Screenshot: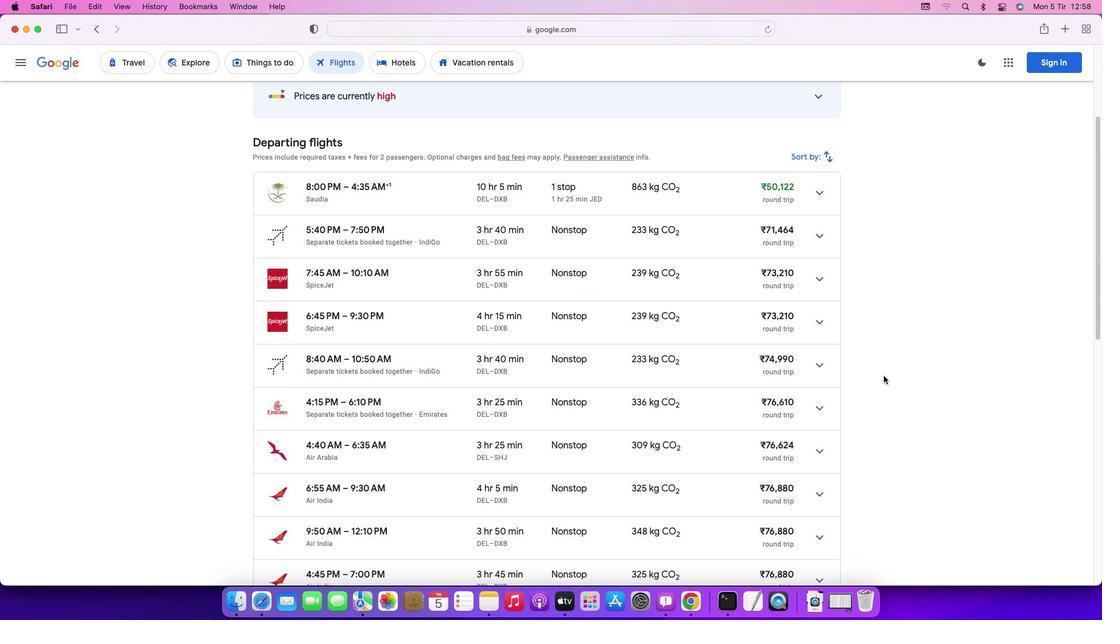 
Action: Mouse scrolled (883, 376) with delta (0, 0)
Screenshot: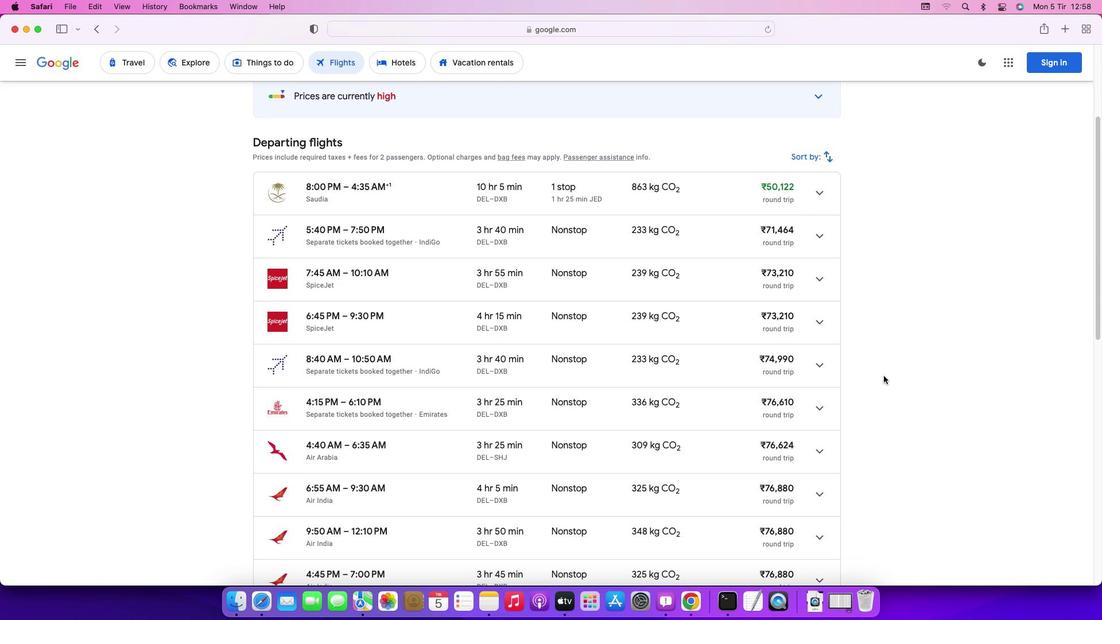 
Action: Mouse scrolled (883, 376) with delta (0, 0)
Screenshot: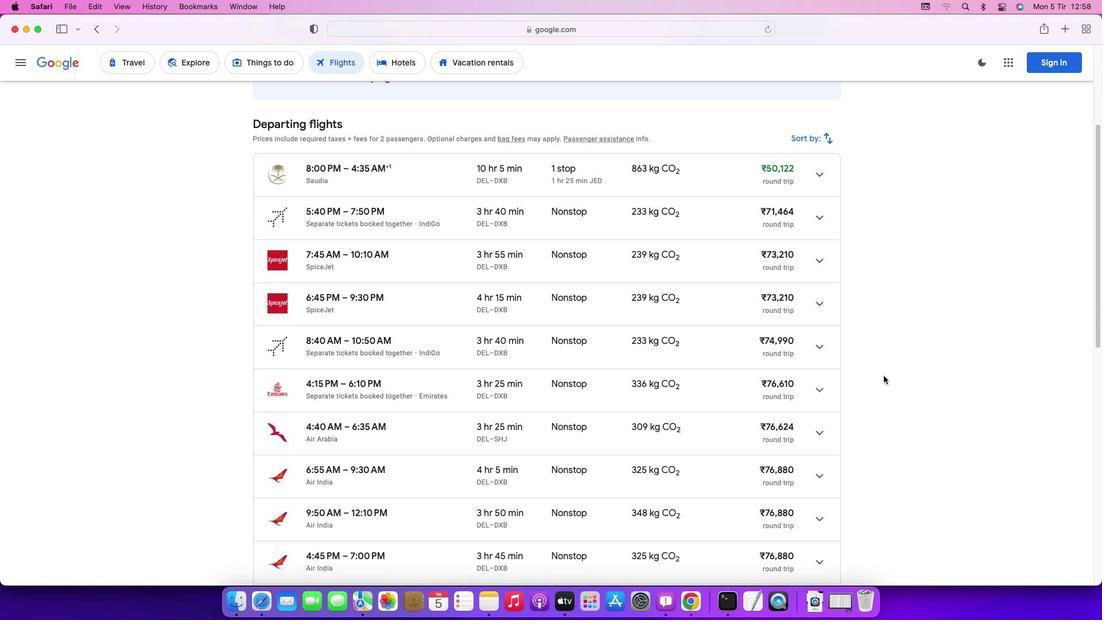 
Action: Mouse scrolled (883, 376) with delta (0, 0)
Screenshot: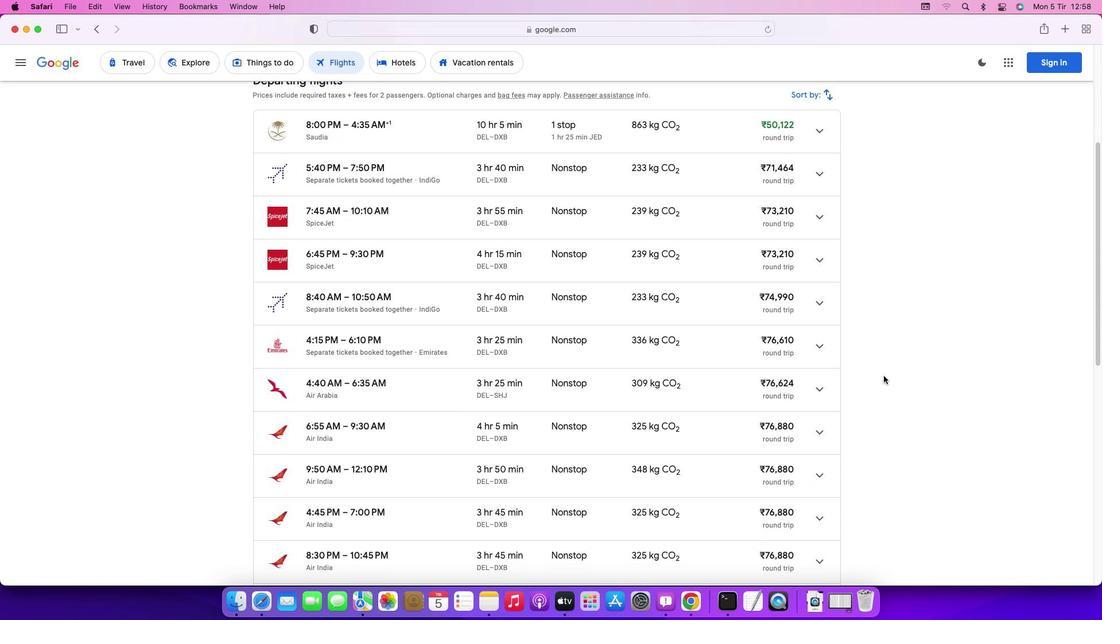 
Action: Mouse scrolled (883, 376) with delta (0, 0)
Screenshot: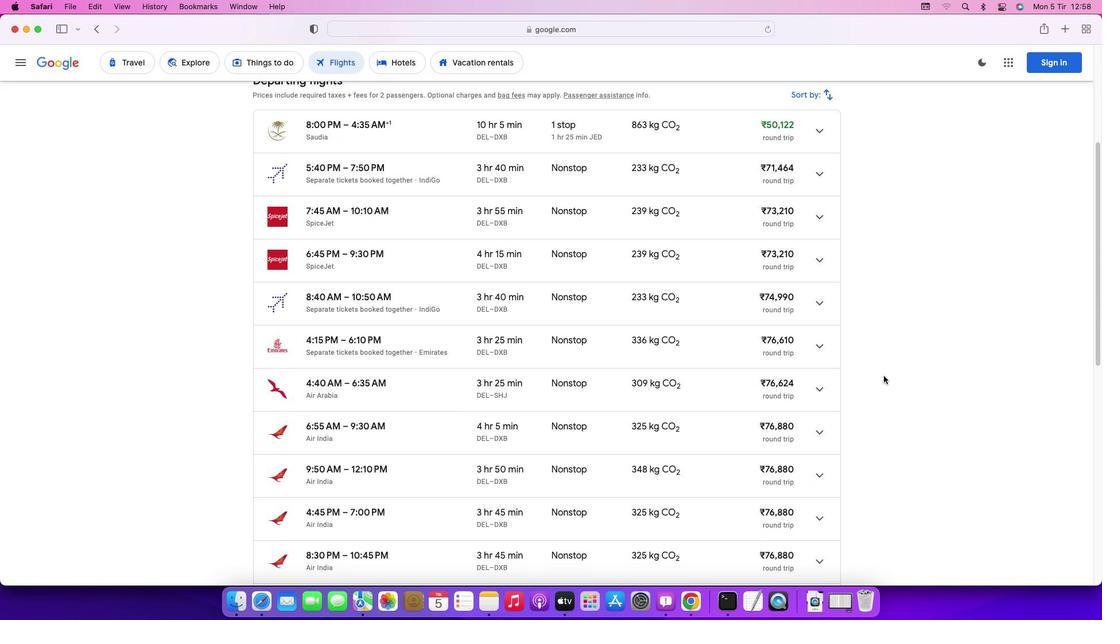 
Action: Mouse scrolled (883, 376) with delta (0, 0)
Screenshot: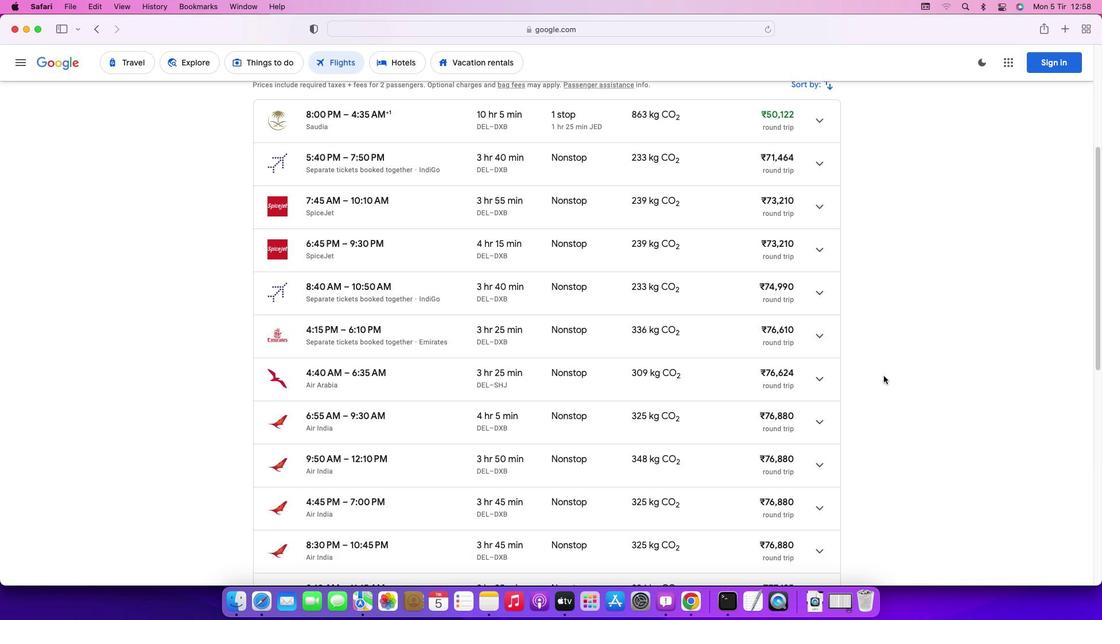 
Action: Mouse scrolled (883, 376) with delta (0, 0)
Screenshot: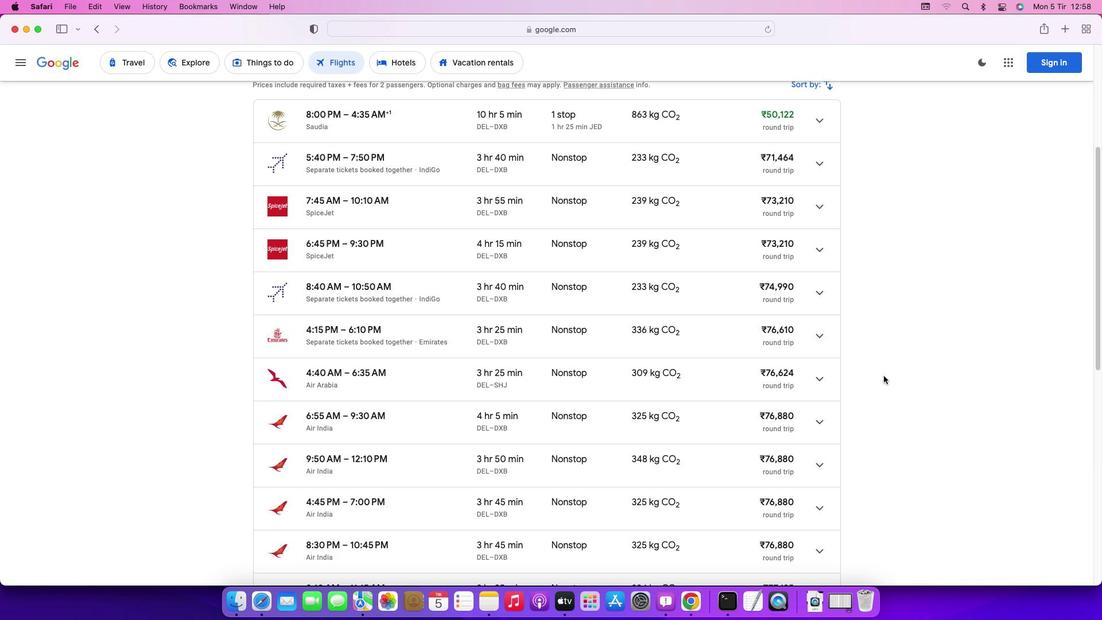
